 Task: Create a due date automation trigger when advanced on, on the tuesday of the week a card is due add fields without custom field "Resume" set to a date in this month at 11:00 AM.
Action: Mouse moved to (902, 282)
Screenshot: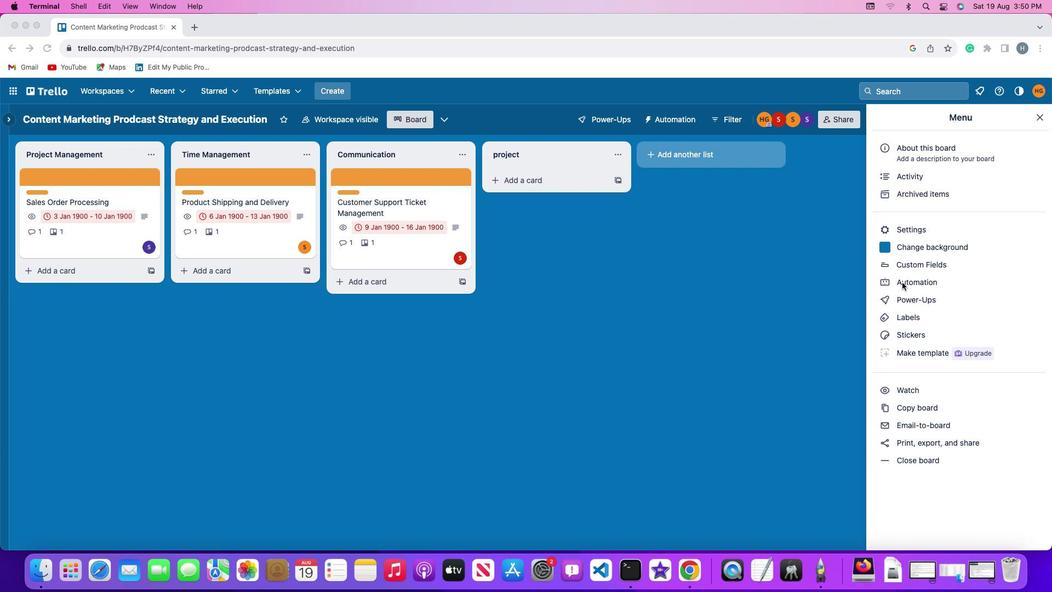 
Action: Mouse pressed left at (902, 282)
Screenshot: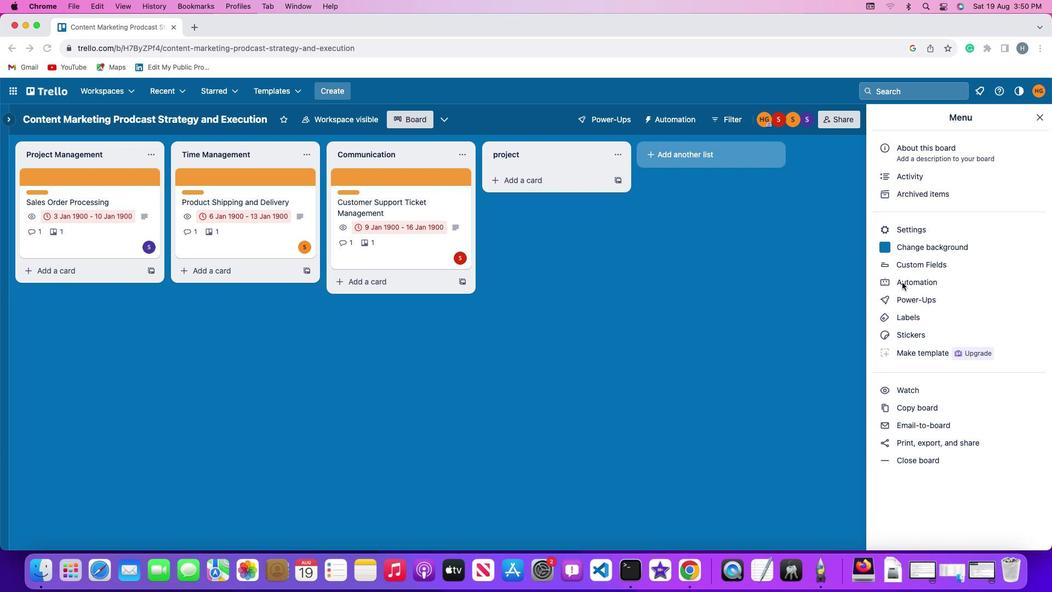 
Action: Mouse pressed left at (902, 282)
Screenshot: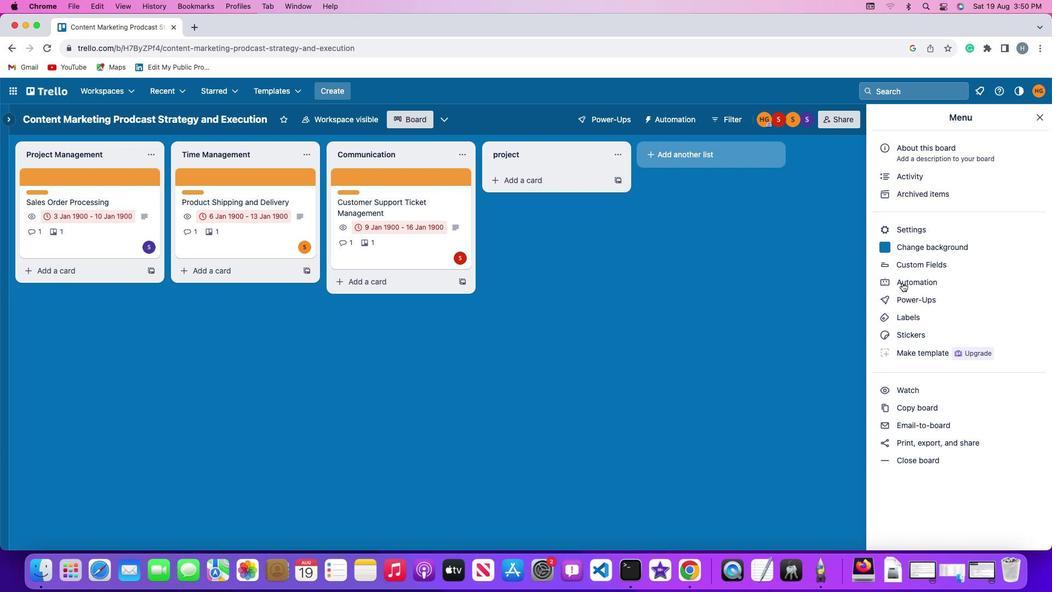 
Action: Mouse moved to (70, 263)
Screenshot: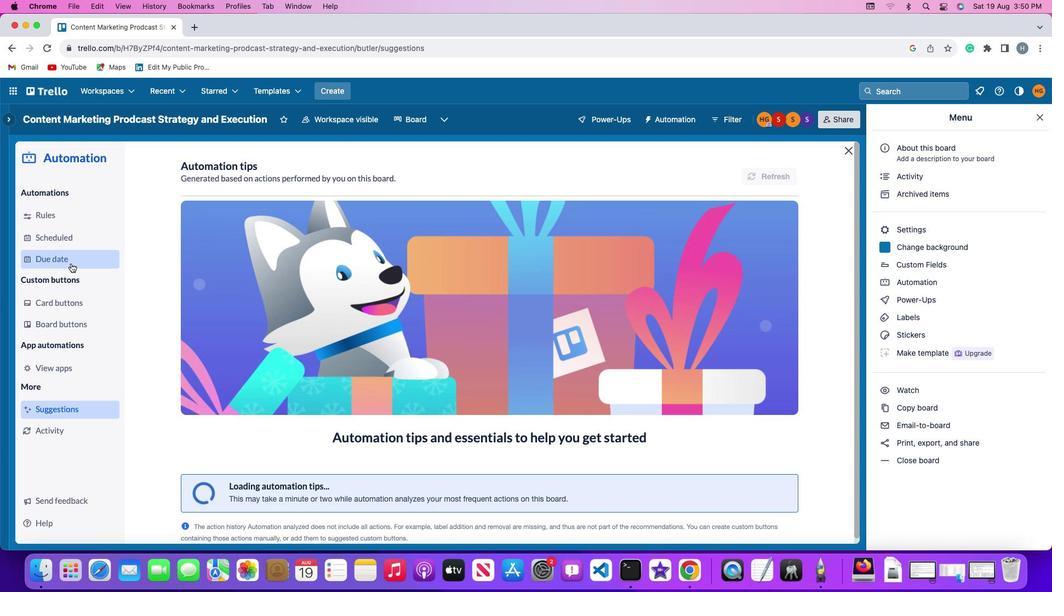 
Action: Mouse pressed left at (70, 263)
Screenshot: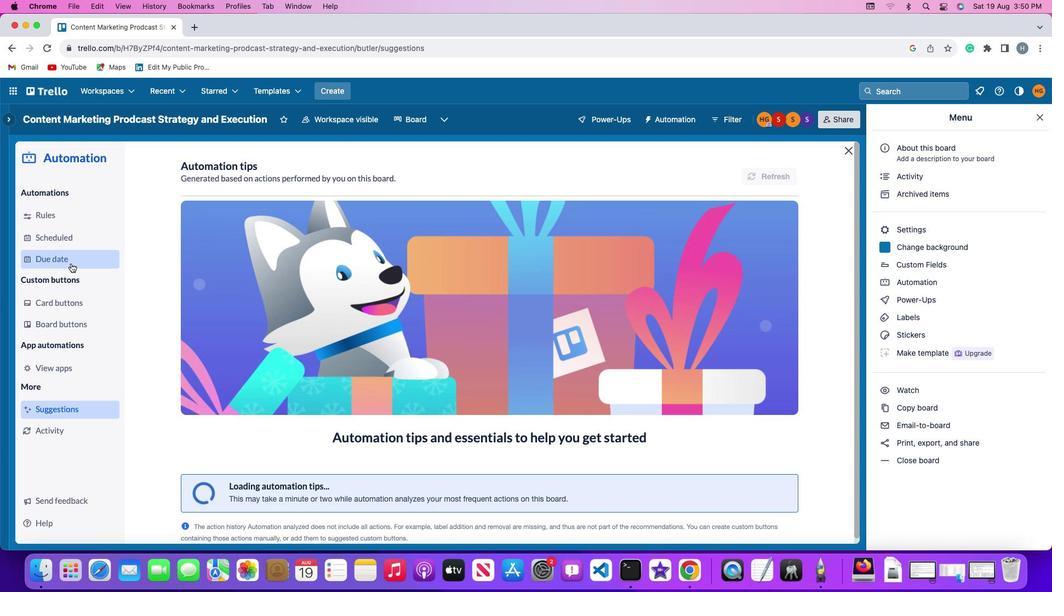 
Action: Mouse moved to (734, 167)
Screenshot: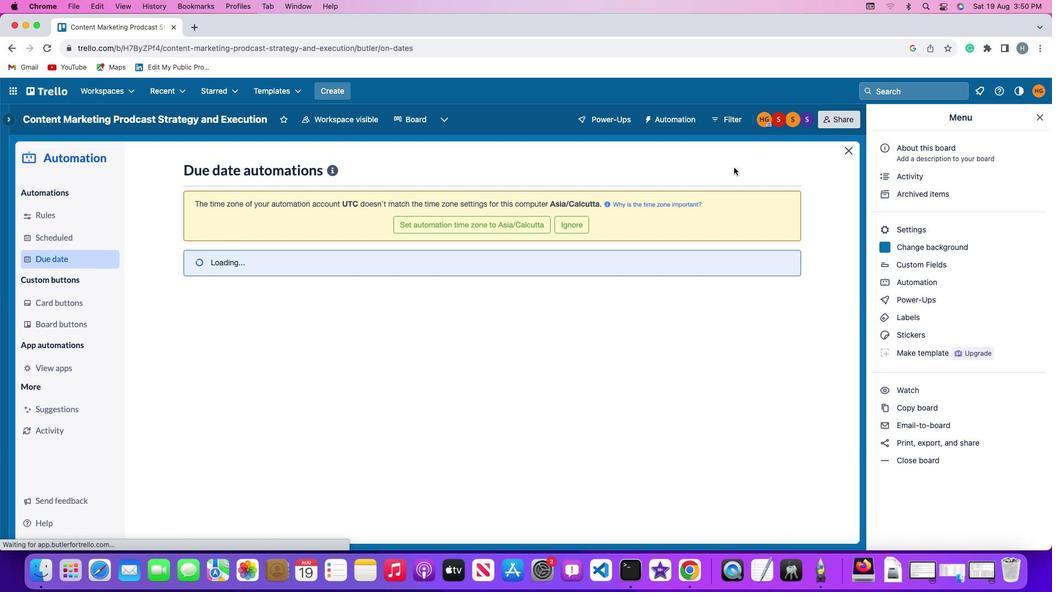 
Action: Mouse pressed left at (734, 167)
Screenshot: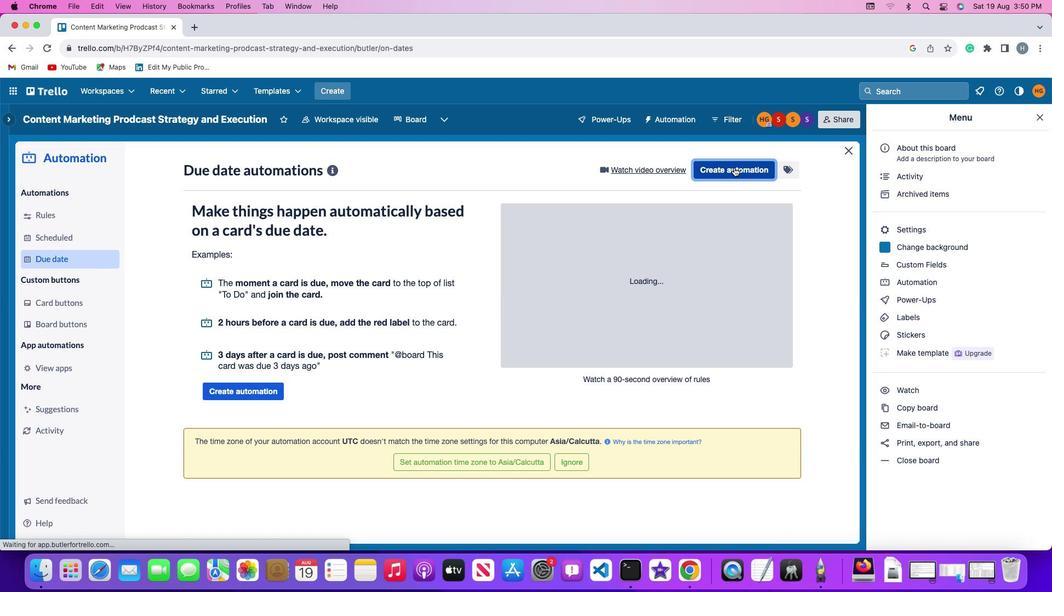 
Action: Mouse moved to (229, 275)
Screenshot: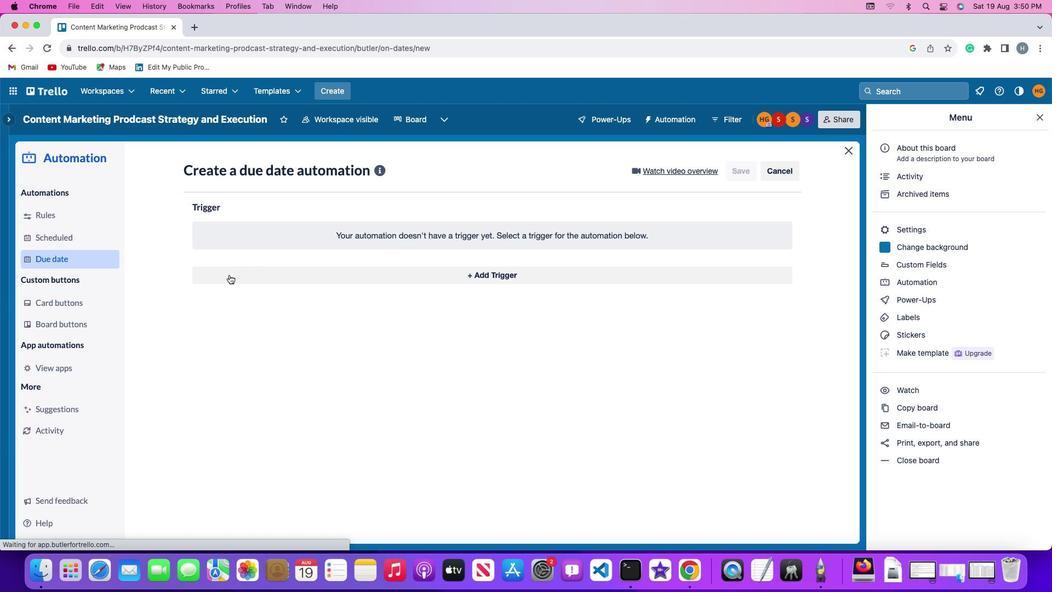 
Action: Mouse pressed left at (229, 275)
Screenshot: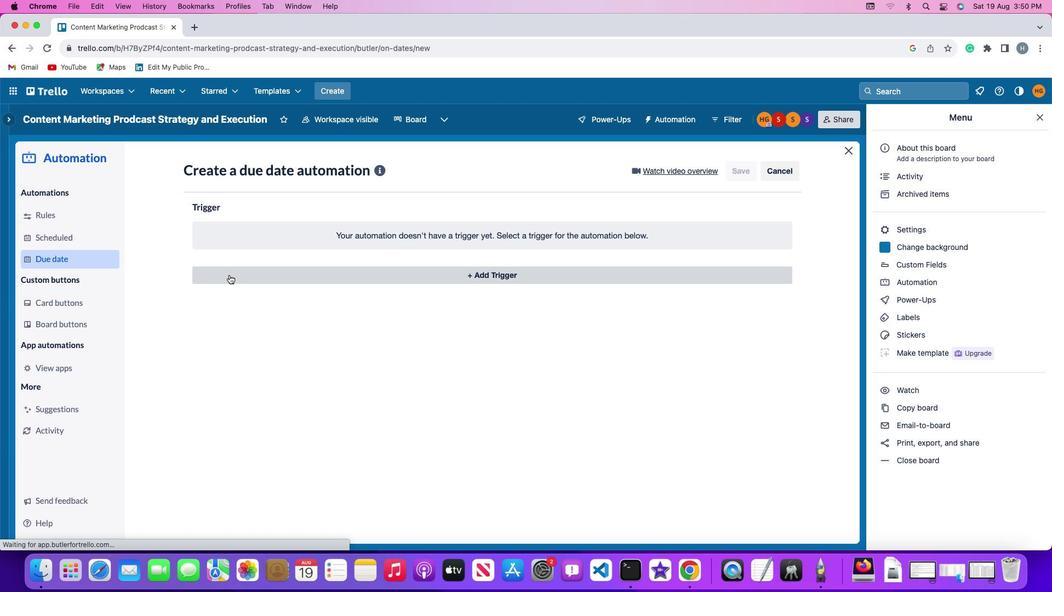 
Action: Mouse moved to (241, 471)
Screenshot: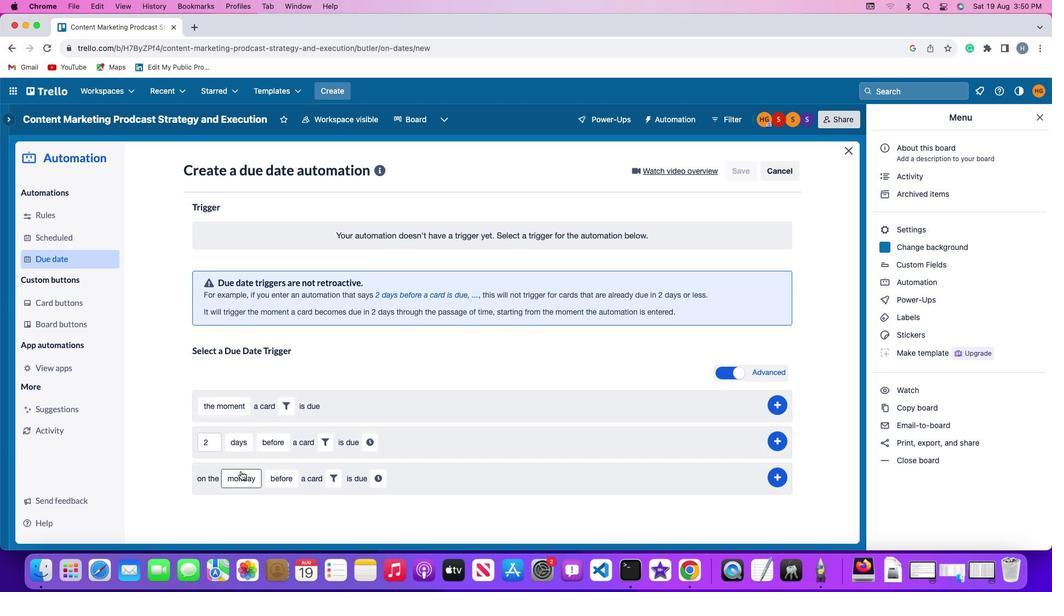 
Action: Mouse pressed left at (241, 471)
Screenshot: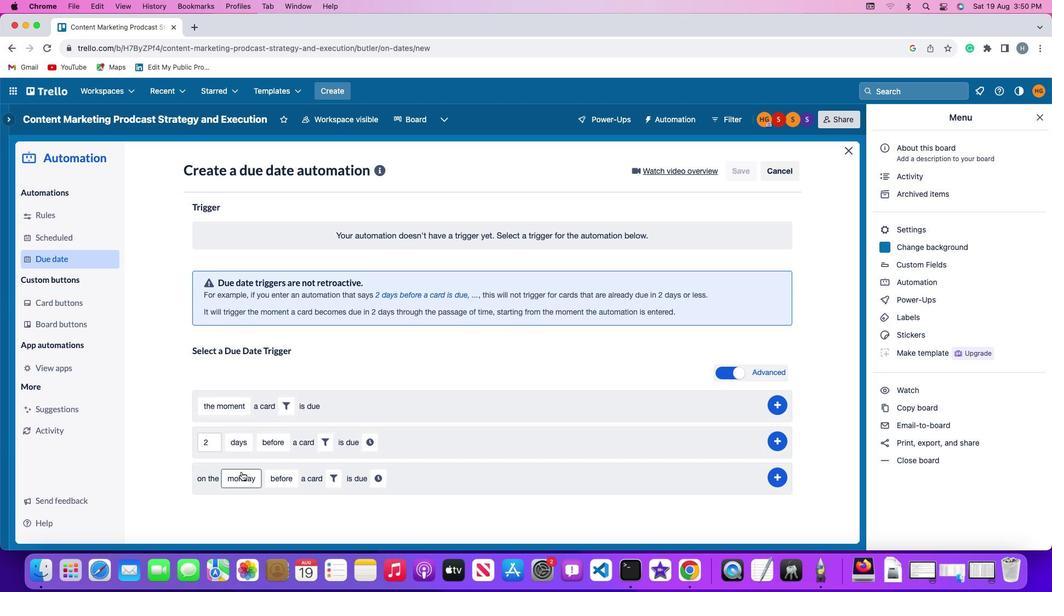 
Action: Mouse moved to (261, 349)
Screenshot: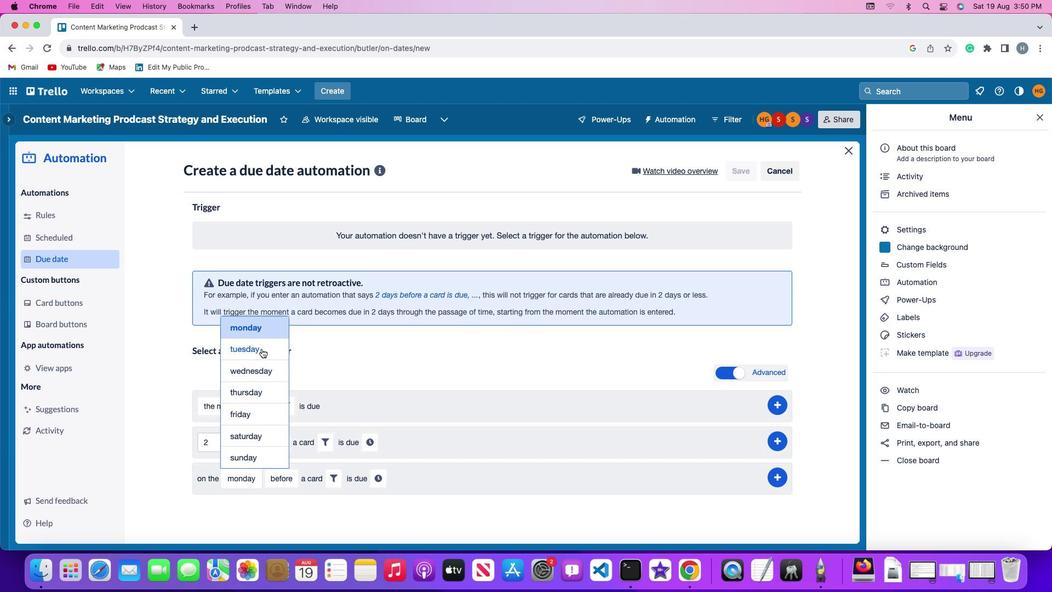 
Action: Mouse pressed left at (261, 349)
Screenshot: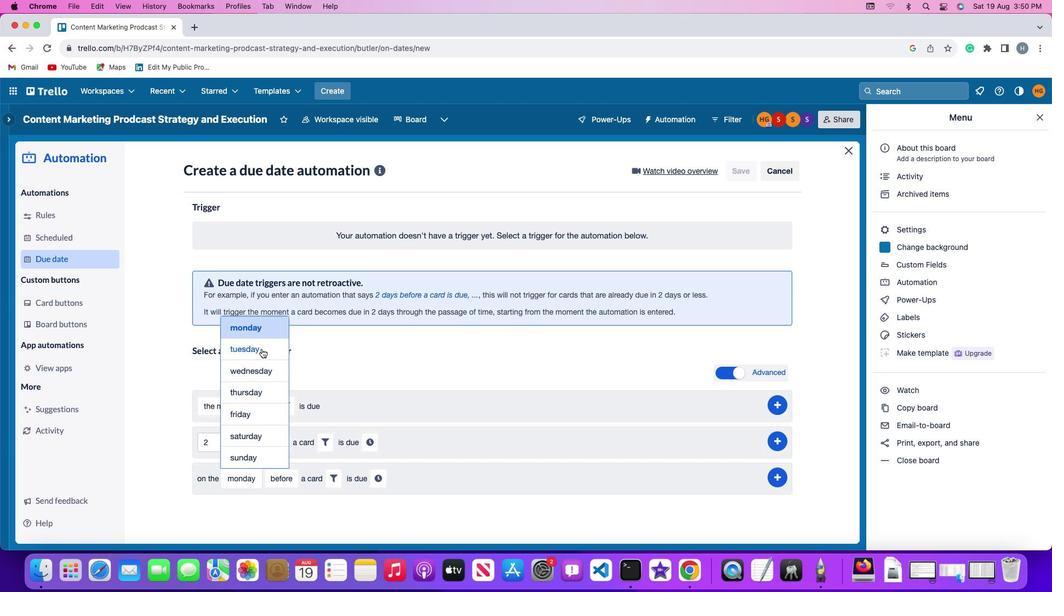 
Action: Mouse moved to (281, 485)
Screenshot: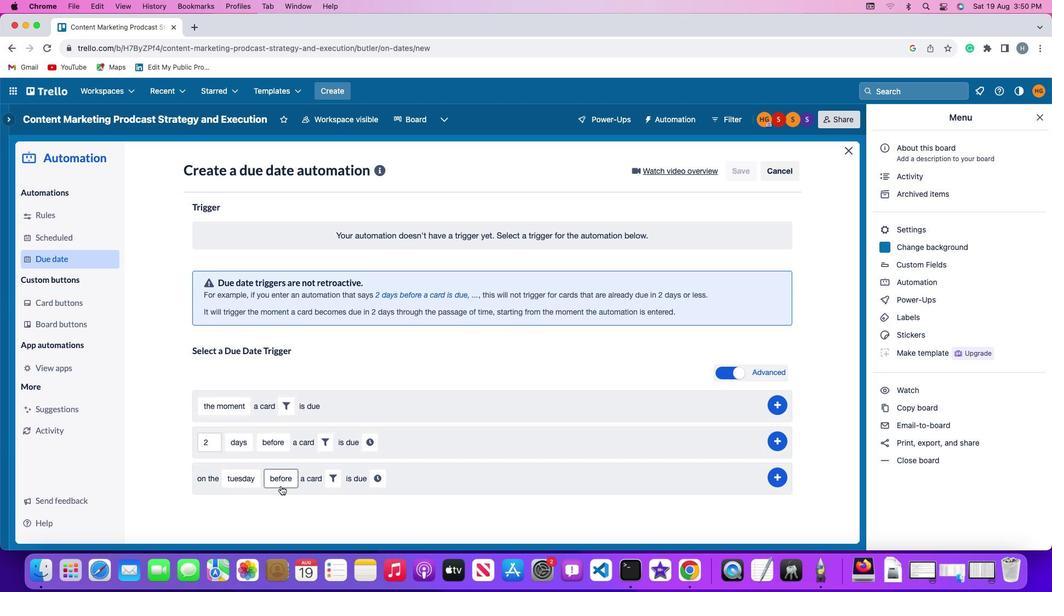 
Action: Mouse pressed left at (281, 485)
Screenshot: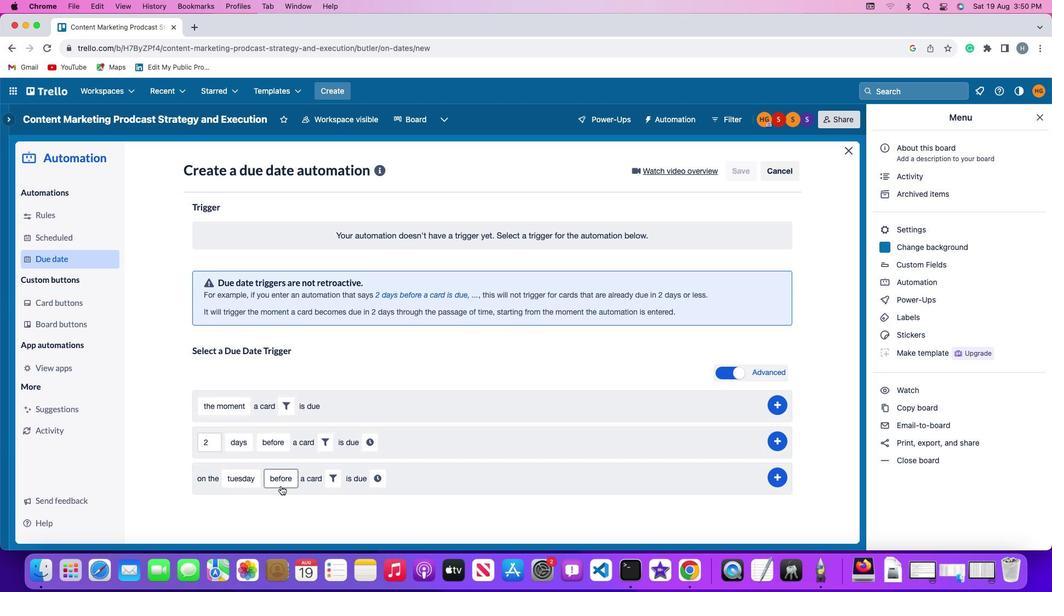 
Action: Mouse moved to (292, 434)
Screenshot: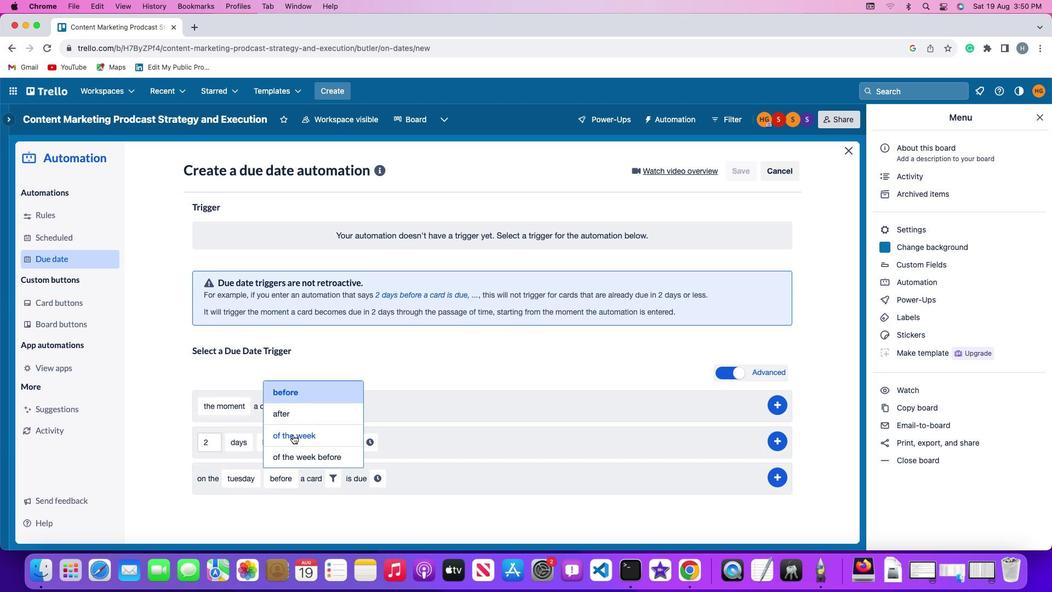 
Action: Mouse pressed left at (292, 434)
Screenshot: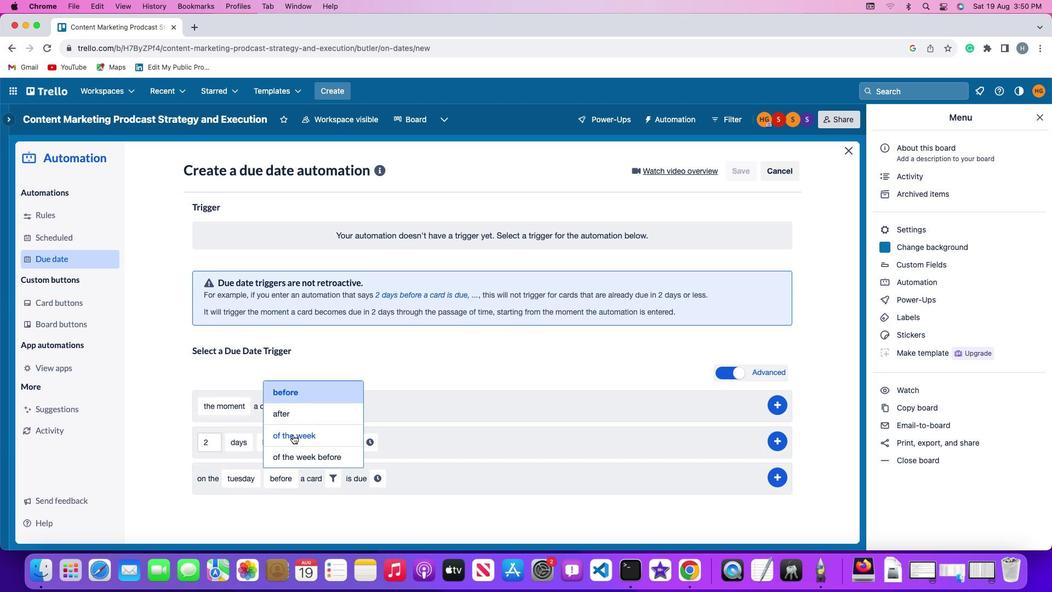 
Action: Mouse moved to (350, 481)
Screenshot: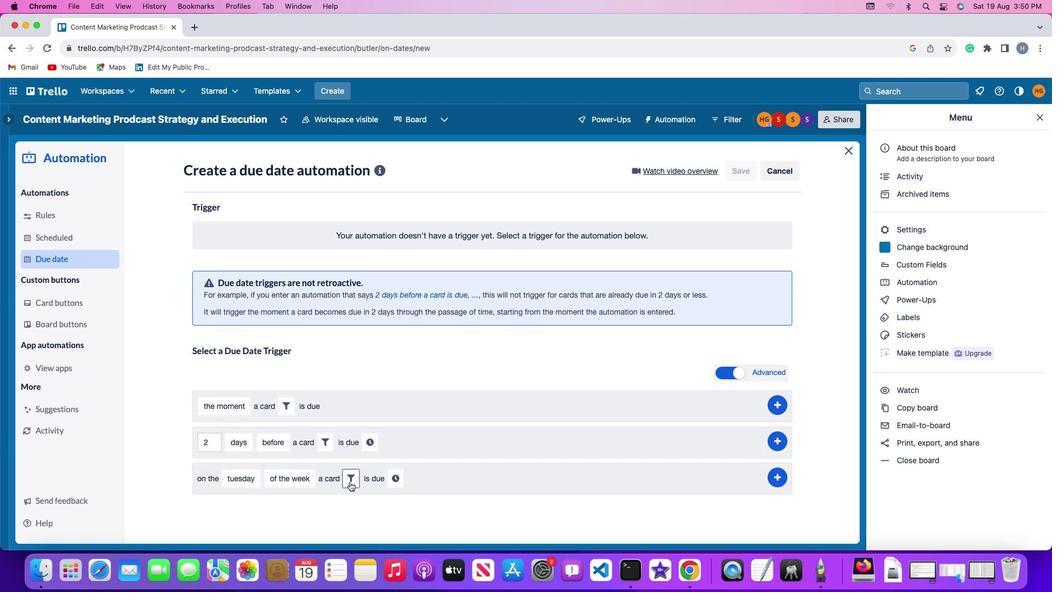 
Action: Mouse pressed left at (350, 481)
Screenshot: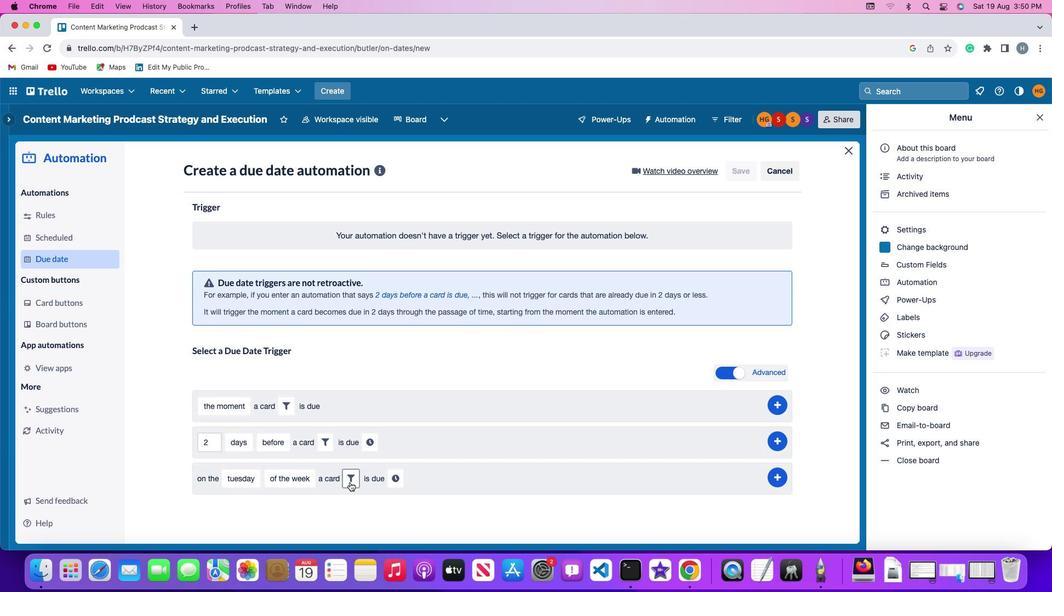 
Action: Mouse moved to (539, 507)
Screenshot: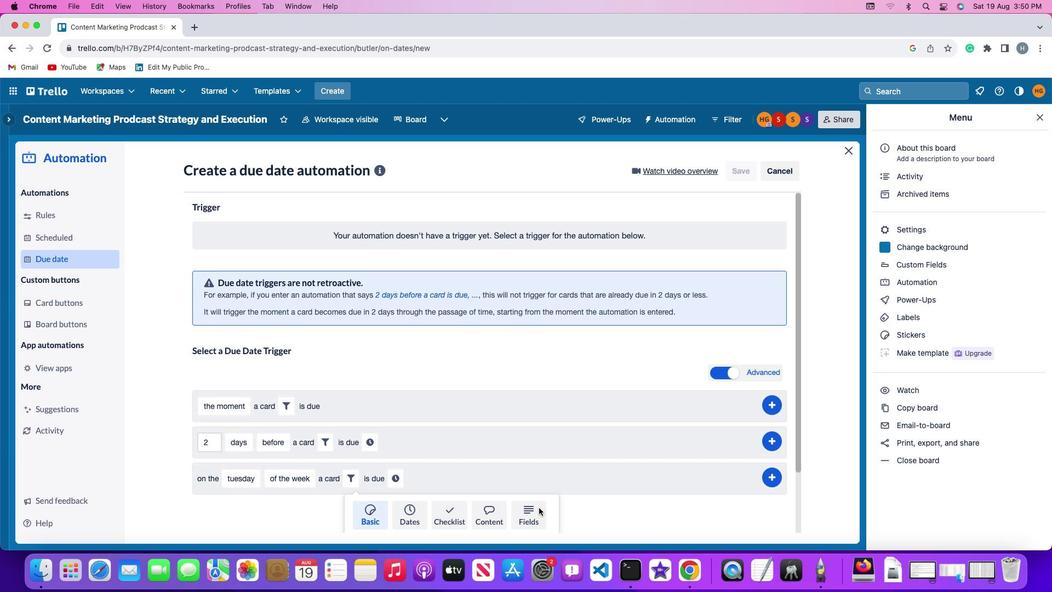 
Action: Mouse pressed left at (539, 507)
Screenshot: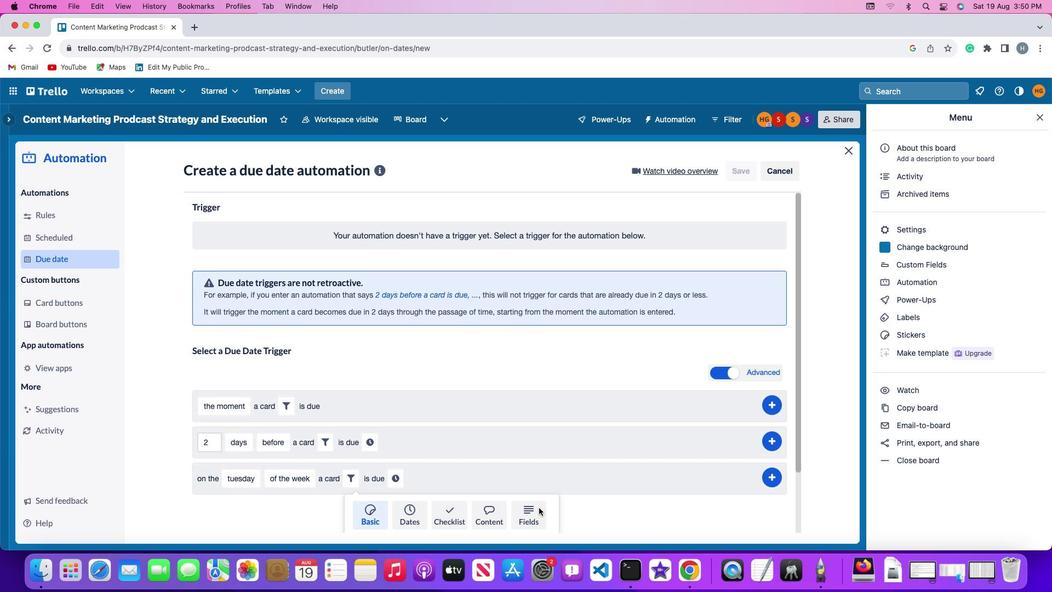 
Action: Mouse moved to (283, 511)
Screenshot: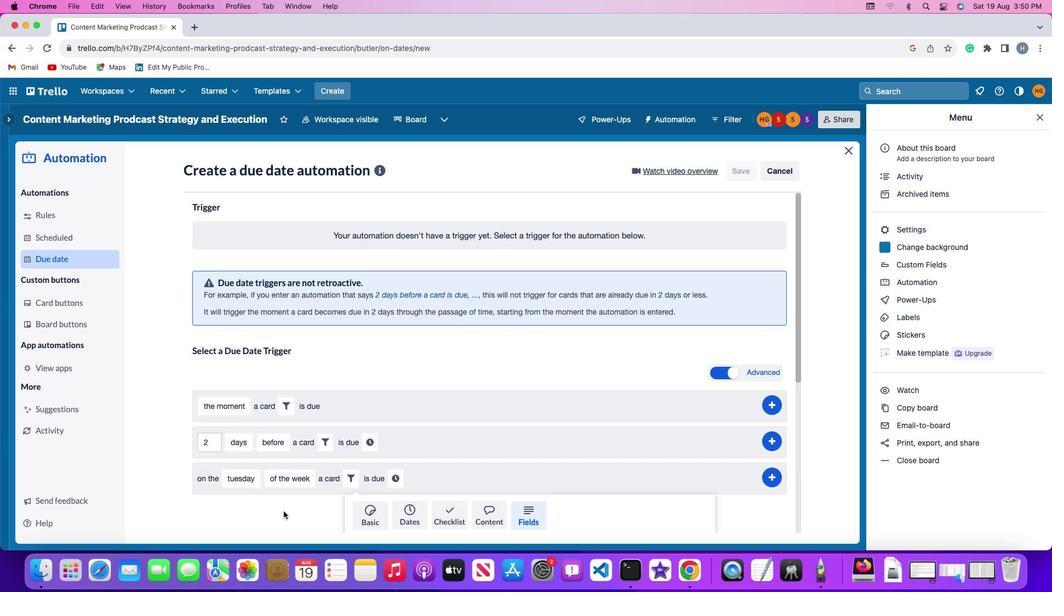 
Action: Mouse scrolled (283, 511) with delta (0, 0)
Screenshot: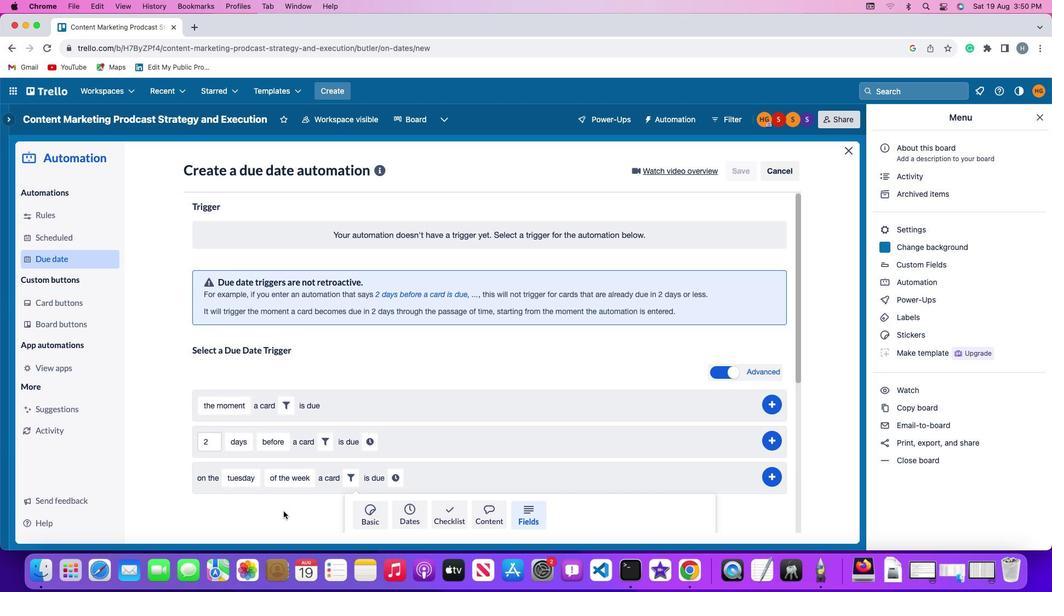 
Action: Mouse scrolled (283, 511) with delta (0, 0)
Screenshot: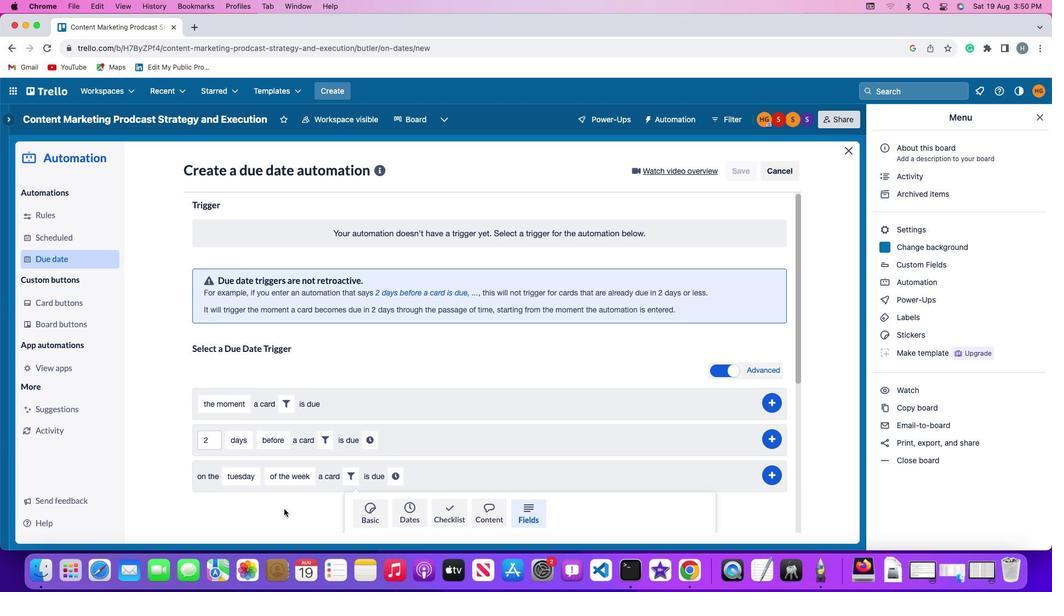 
Action: Mouse moved to (283, 511)
Screenshot: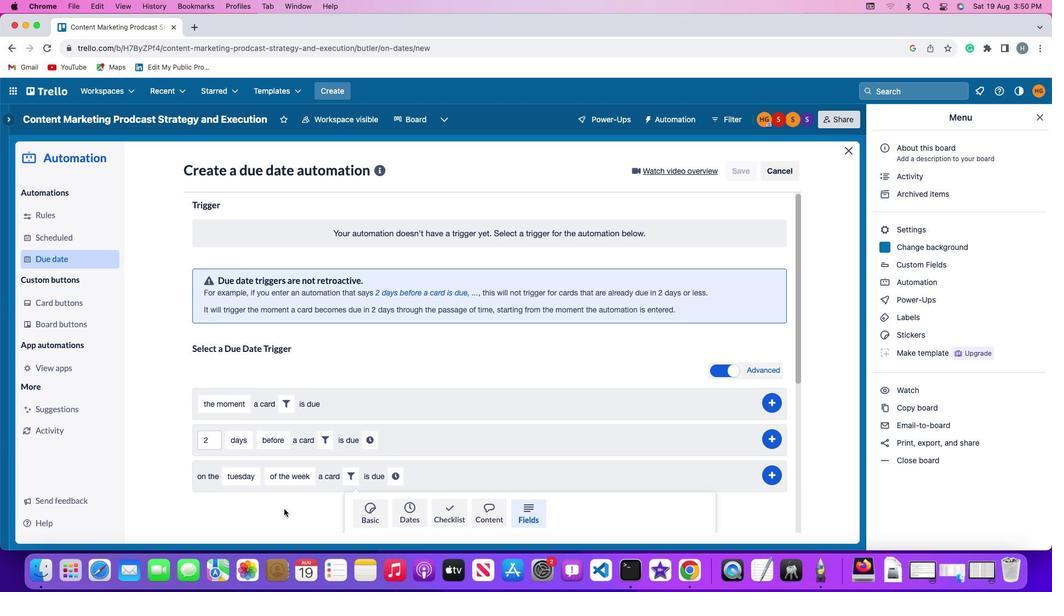 
Action: Mouse scrolled (283, 511) with delta (0, -1)
Screenshot: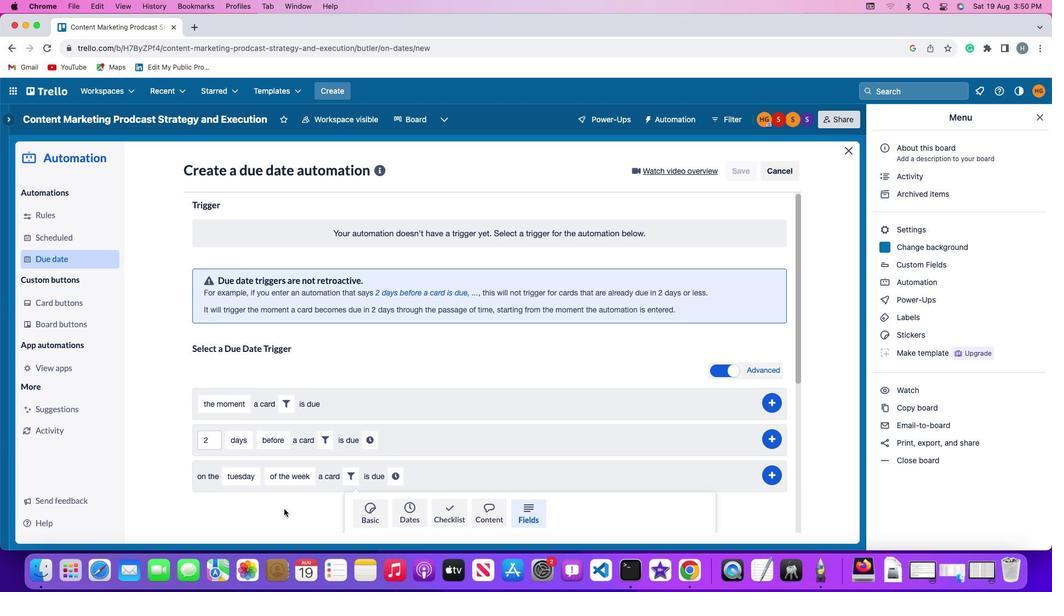 
Action: Mouse moved to (284, 511)
Screenshot: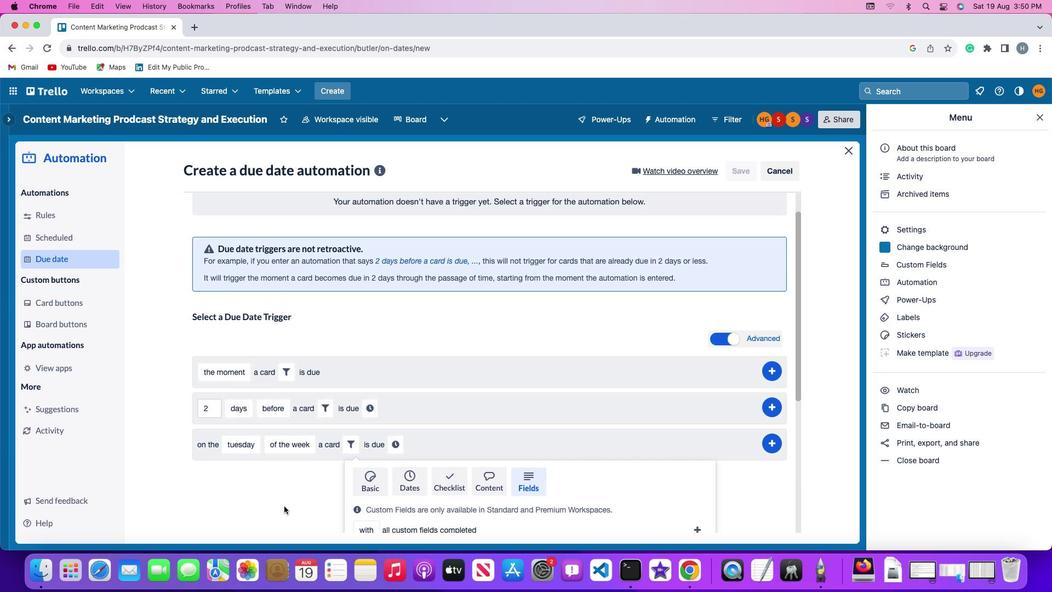 
Action: Mouse scrolled (284, 511) with delta (0, -2)
Screenshot: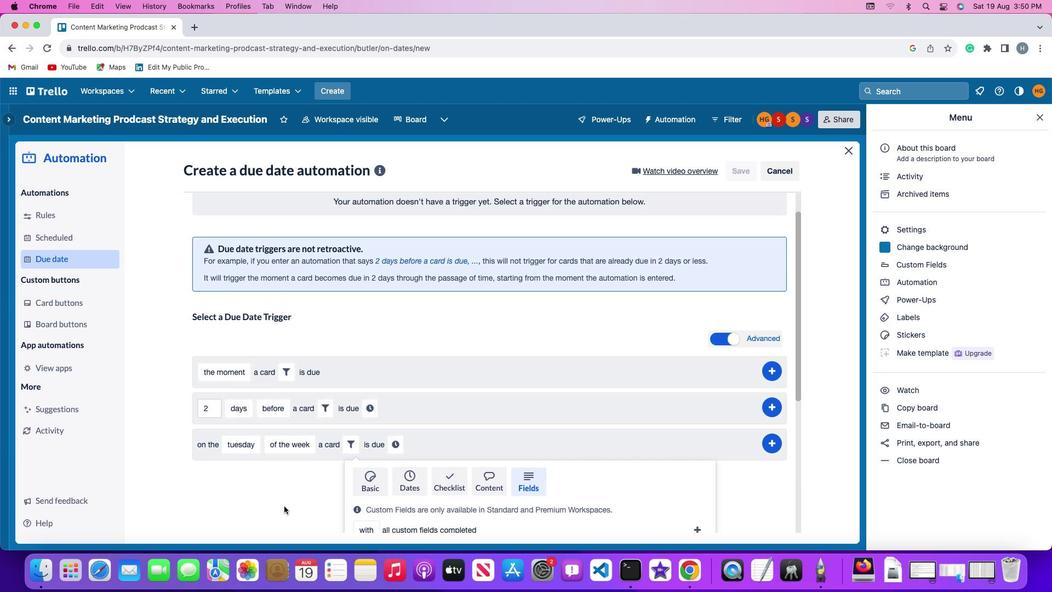 
Action: Mouse moved to (284, 509)
Screenshot: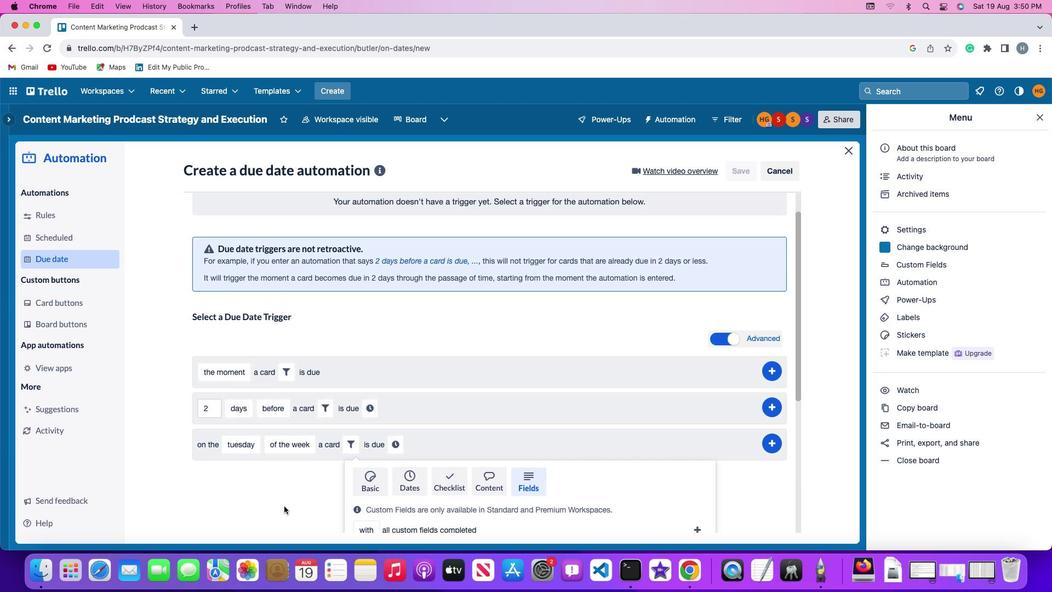 
Action: Mouse scrolled (284, 509) with delta (0, -3)
Screenshot: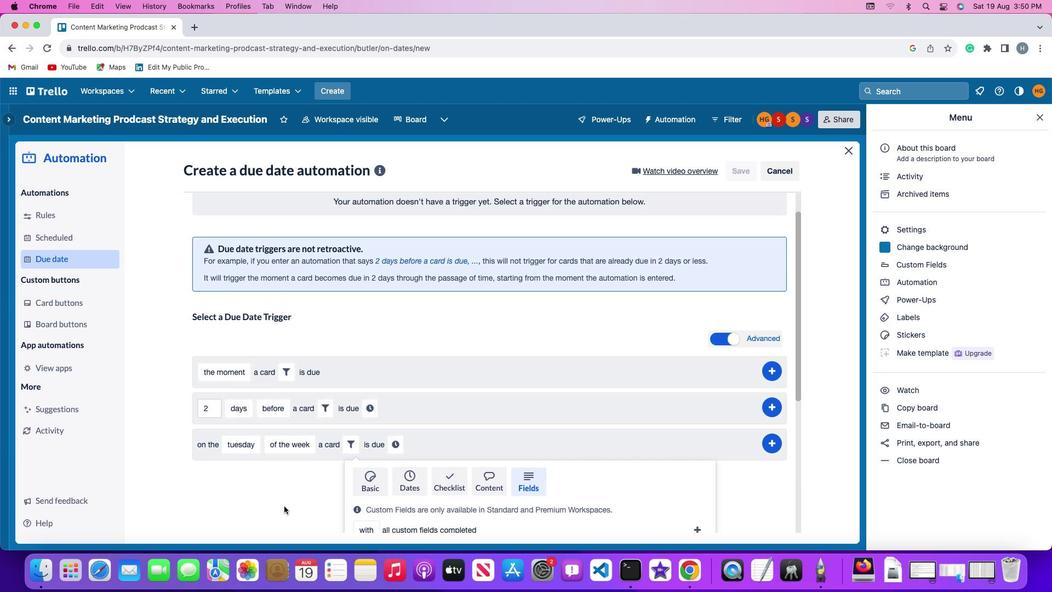 
Action: Mouse moved to (287, 503)
Screenshot: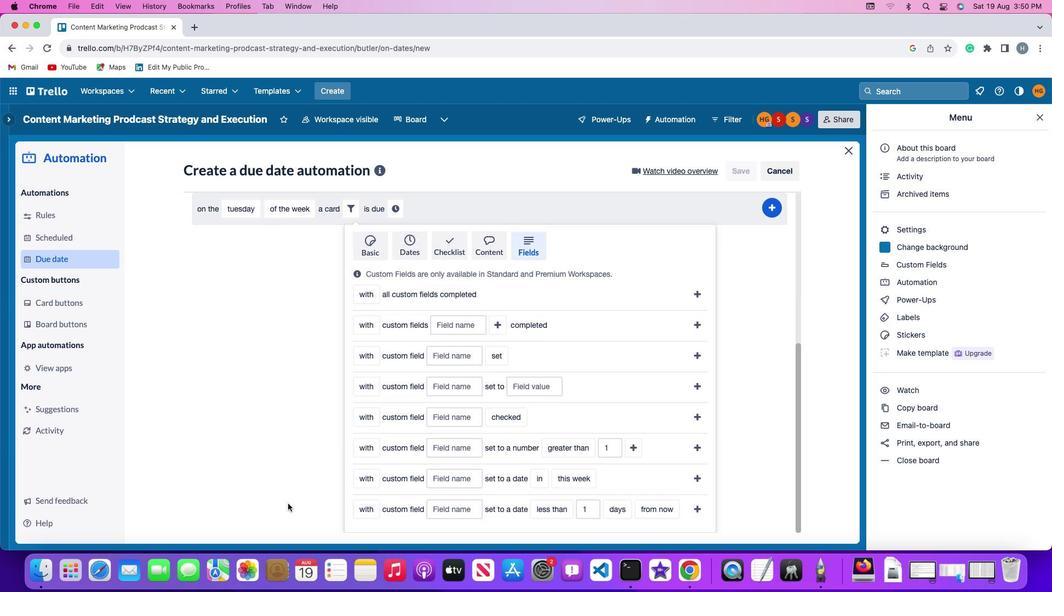 
Action: Mouse scrolled (287, 503) with delta (0, 0)
Screenshot: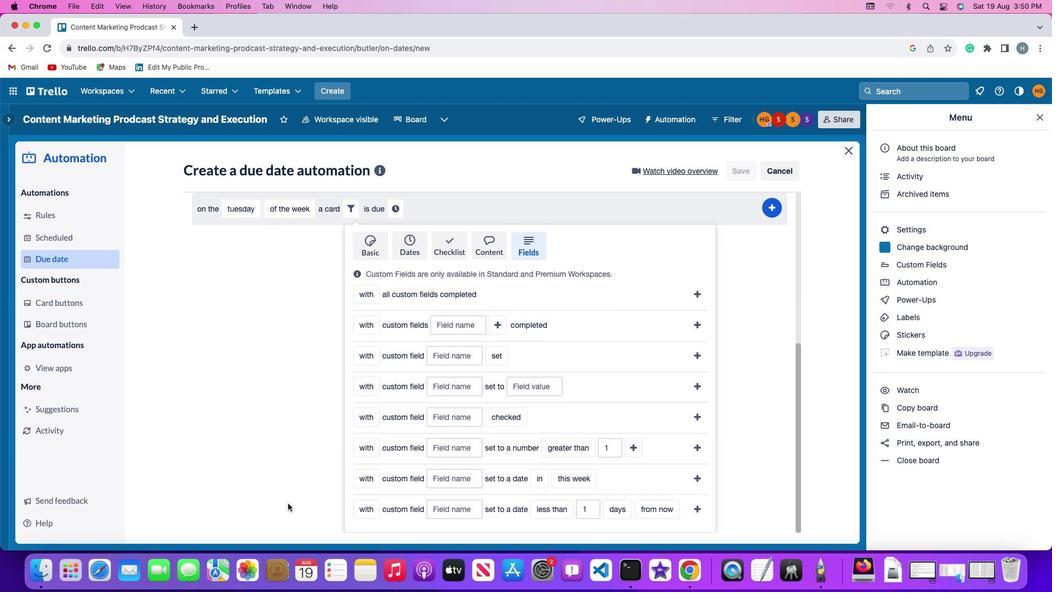 
Action: Mouse scrolled (287, 503) with delta (0, 0)
Screenshot: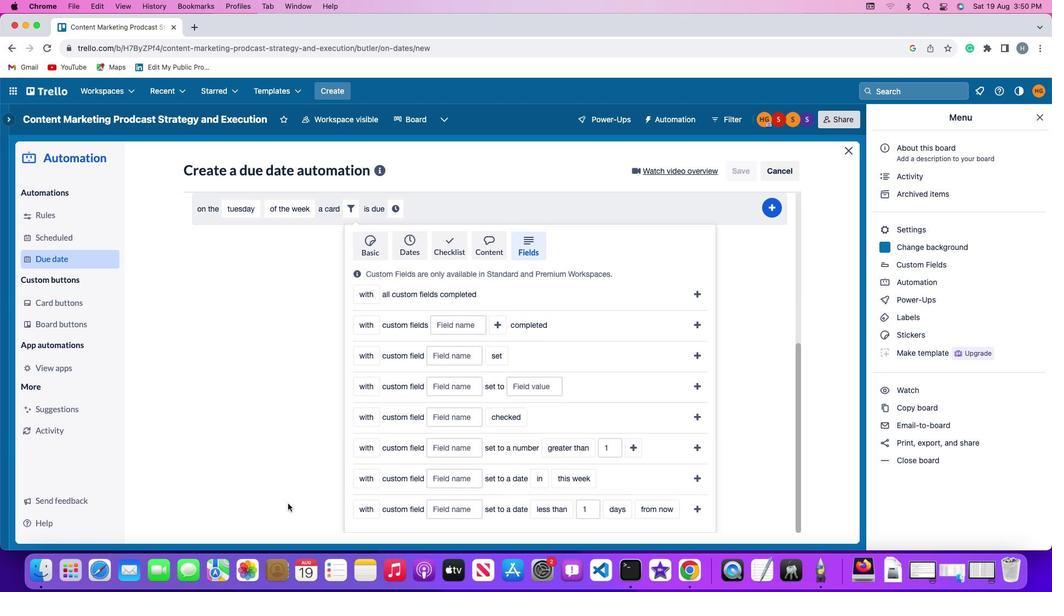 
Action: Mouse scrolled (287, 503) with delta (0, -1)
Screenshot: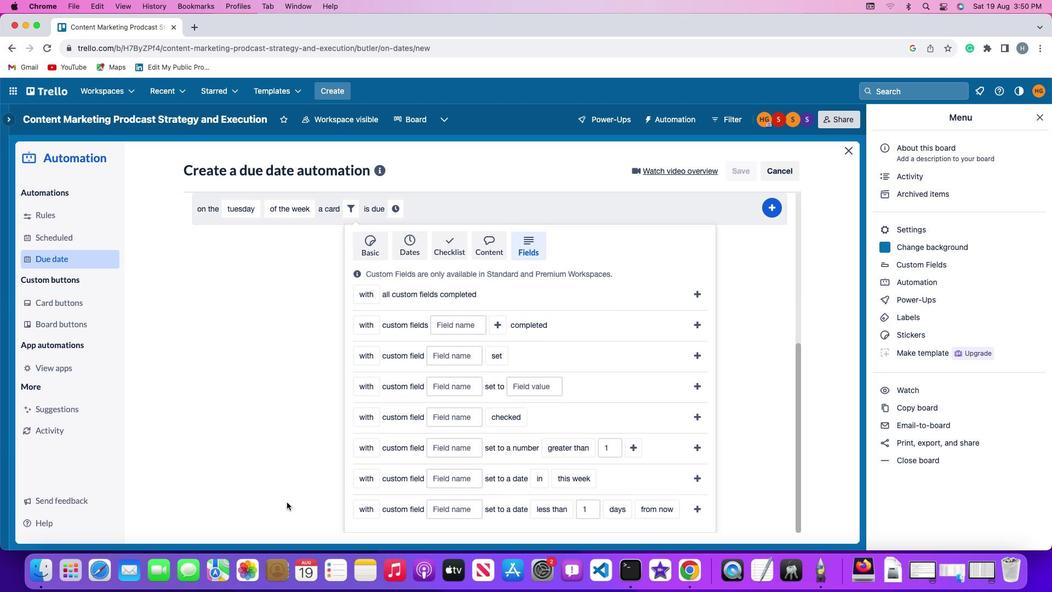 
Action: Mouse moved to (364, 477)
Screenshot: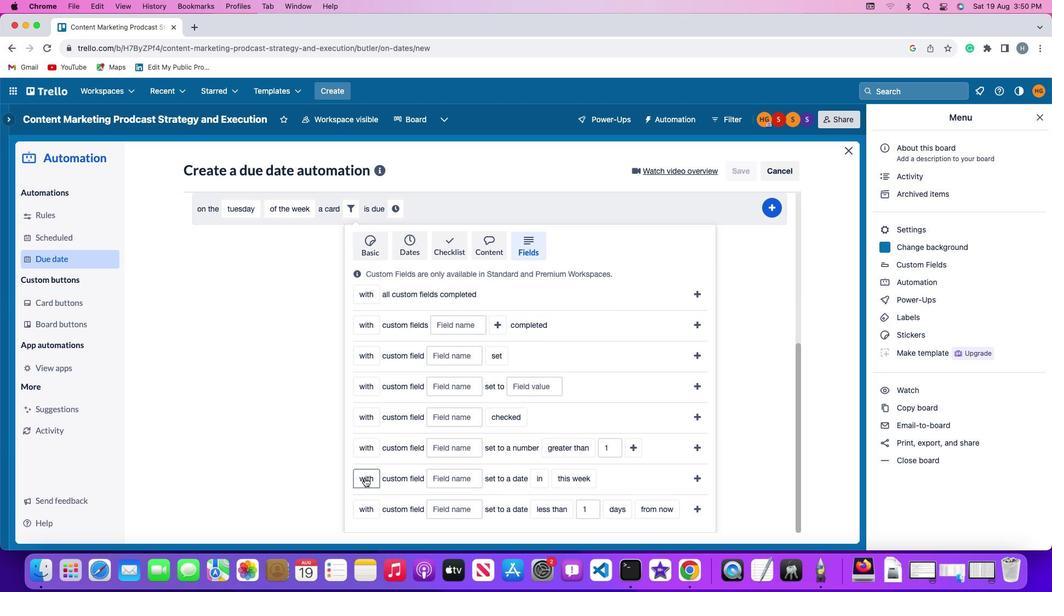 
Action: Mouse pressed left at (364, 477)
Screenshot: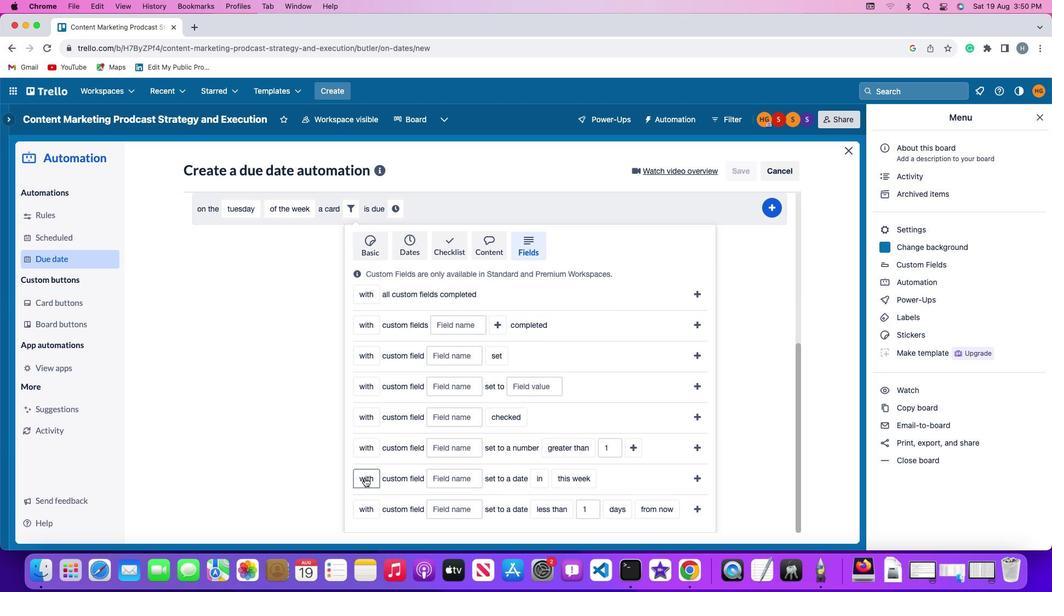 
Action: Mouse moved to (369, 518)
Screenshot: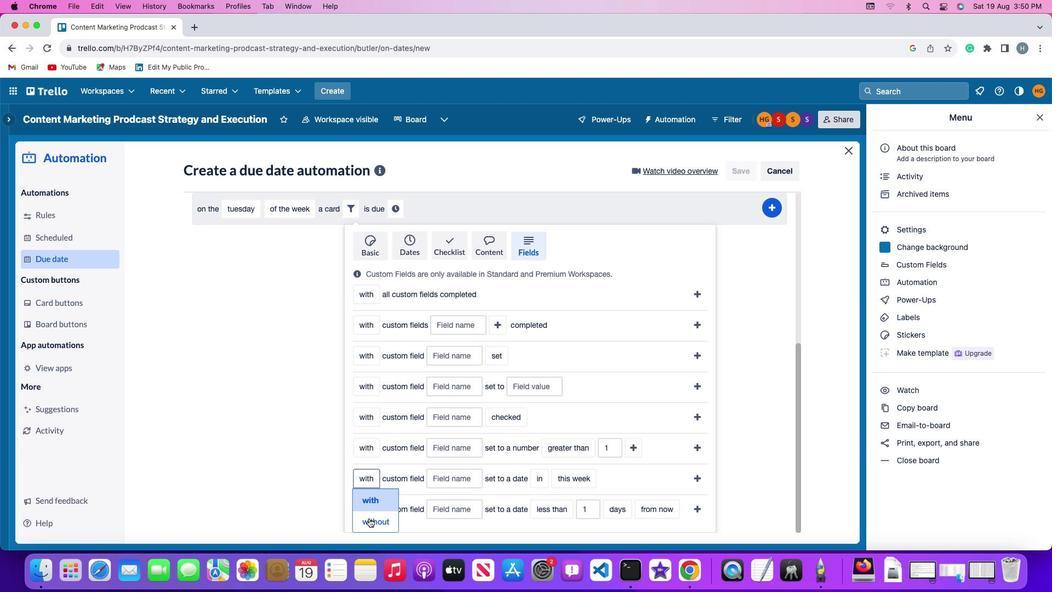 
Action: Mouse pressed left at (369, 518)
Screenshot: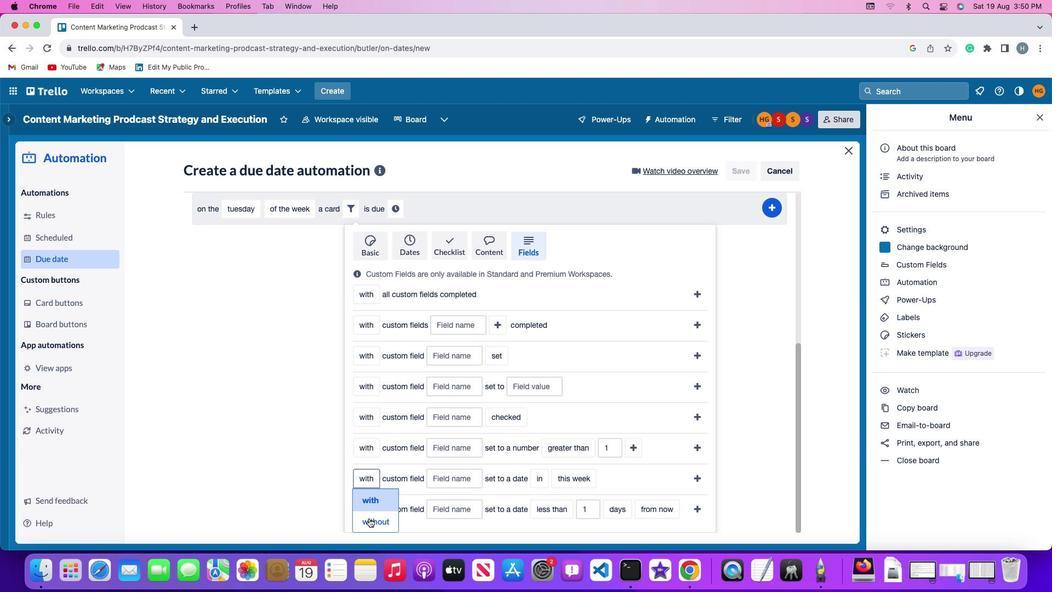 
Action: Mouse moved to (462, 479)
Screenshot: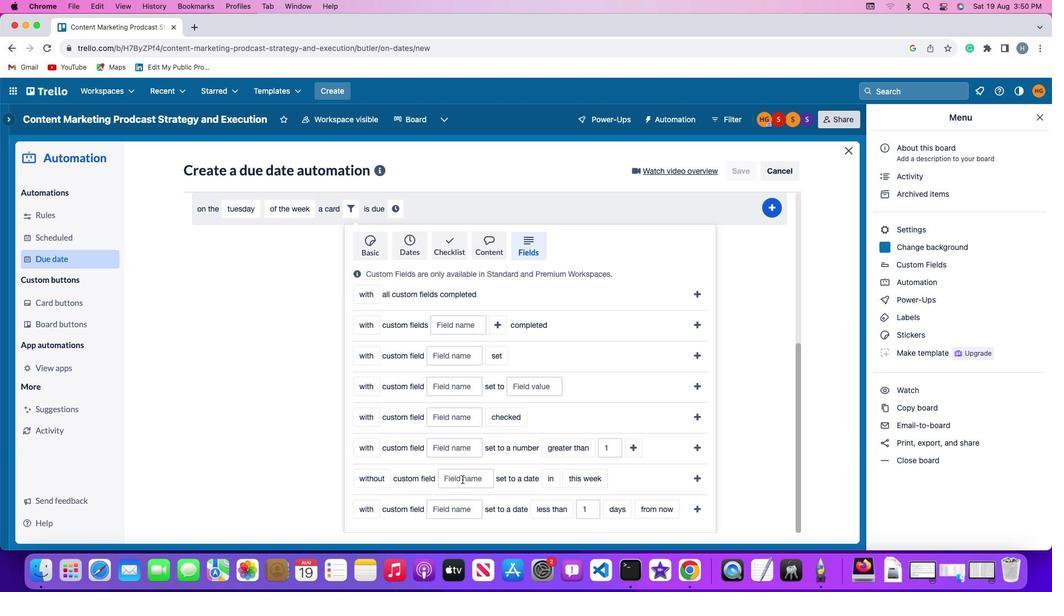 
Action: Mouse pressed left at (462, 479)
Screenshot: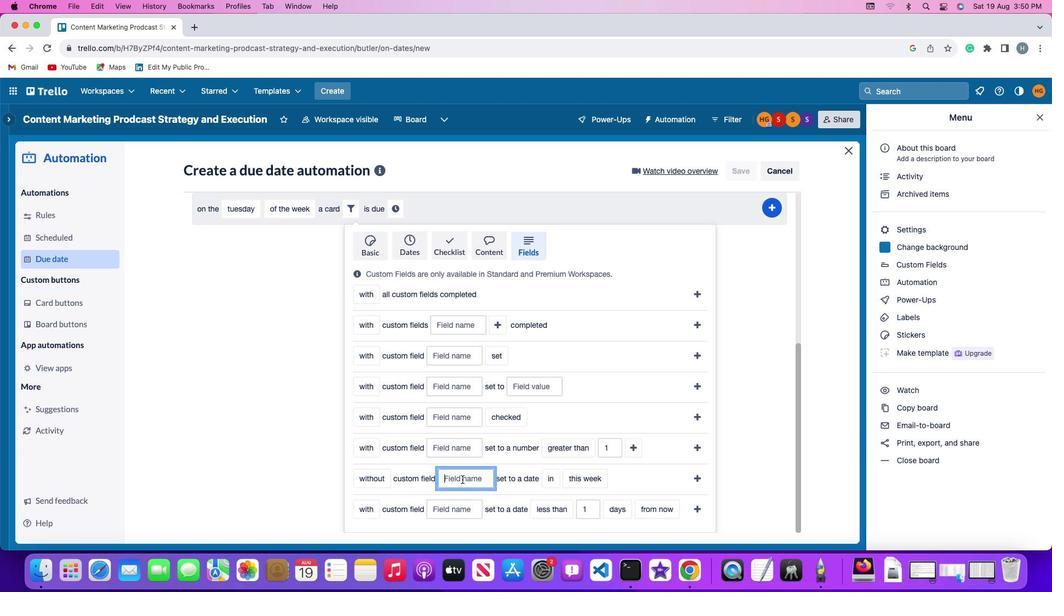 
Action: Key pressed Key.shift'R''e''s''u''m''e'
Screenshot: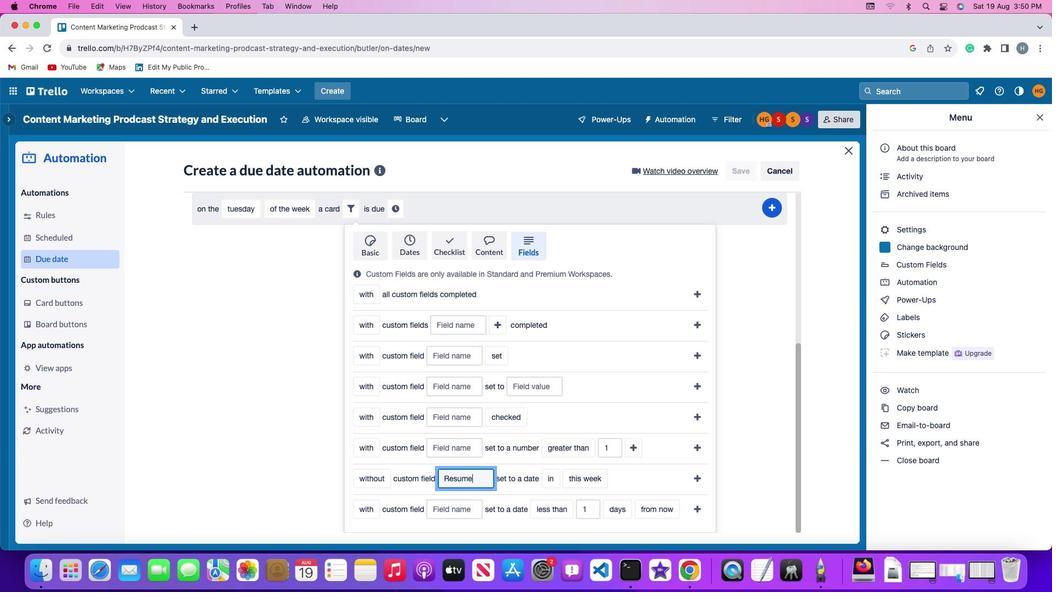 
Action: Mouse moved to (547, 479)
Screenshot: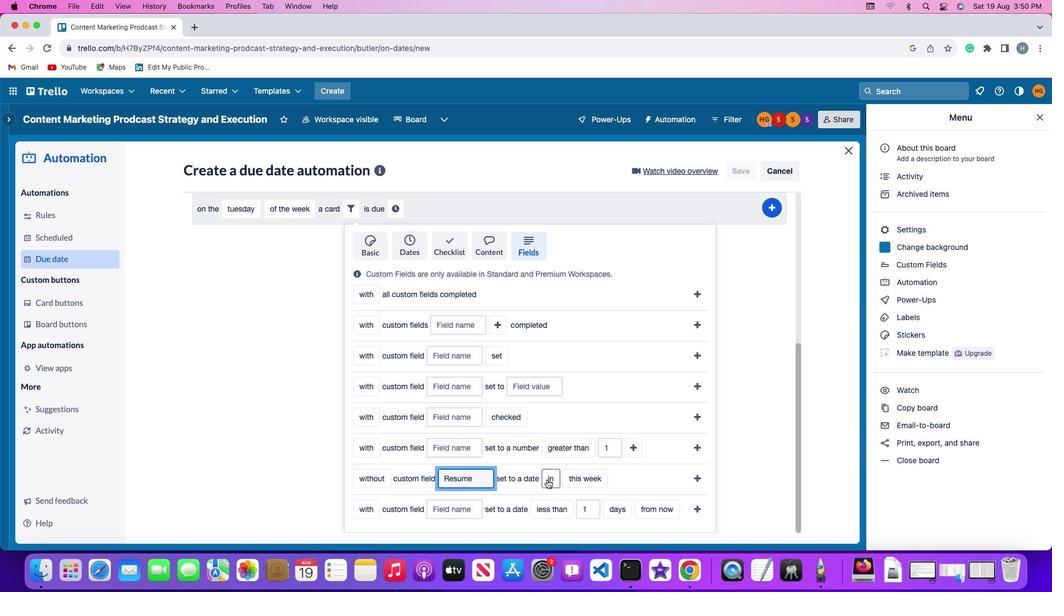 
Action: Mouse pressed left at (547, 479)
Screenshot: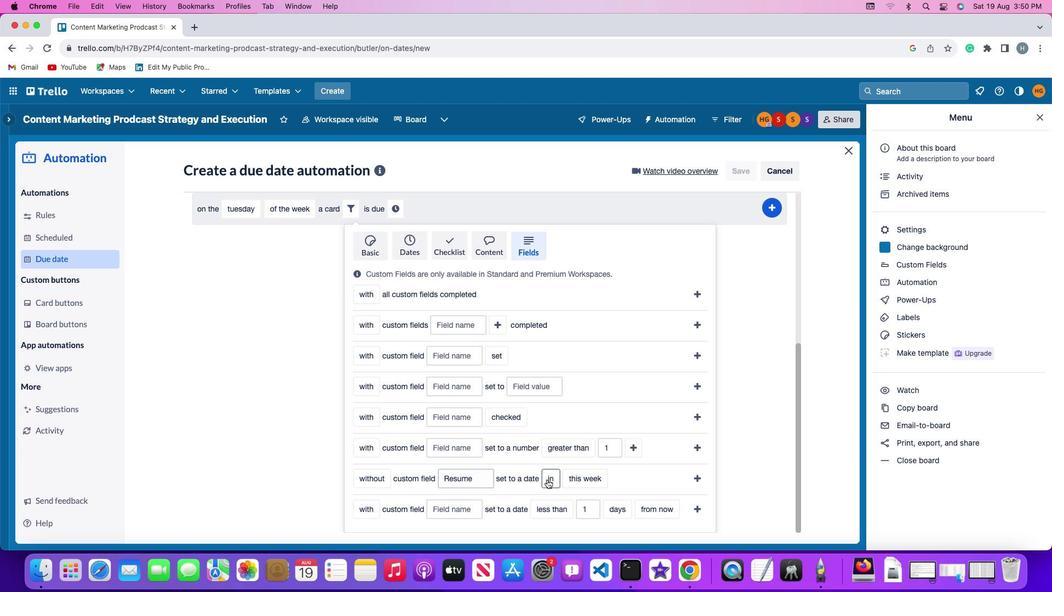 
Action: Mouse moved to (554, 499)
Screenshot: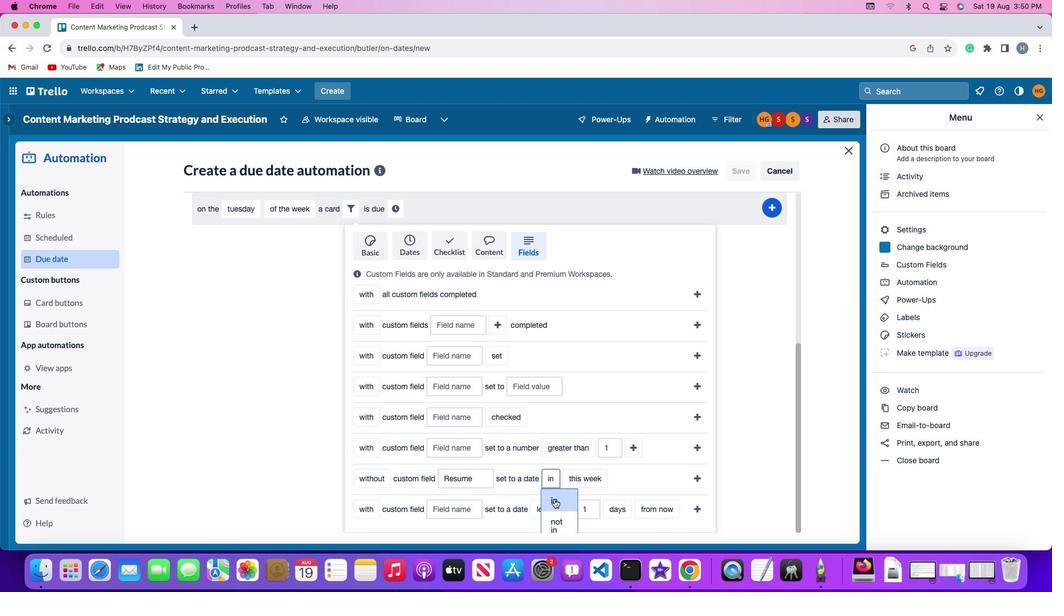 
Action: Mouse pressed left at (554, 499)
Screenshot: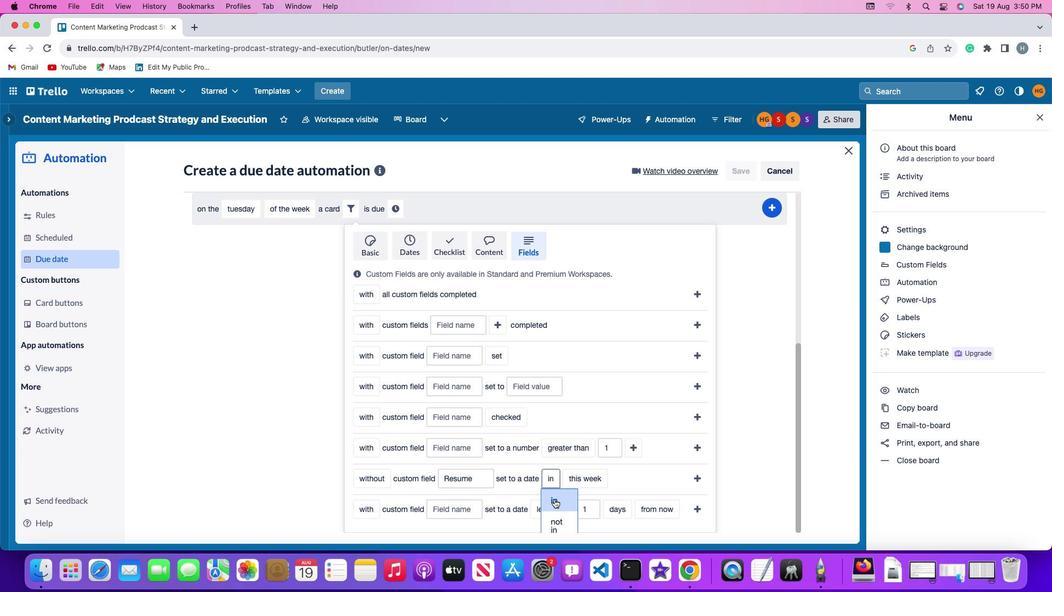
Action: Mouse moved to (585, 478)
Screenshot: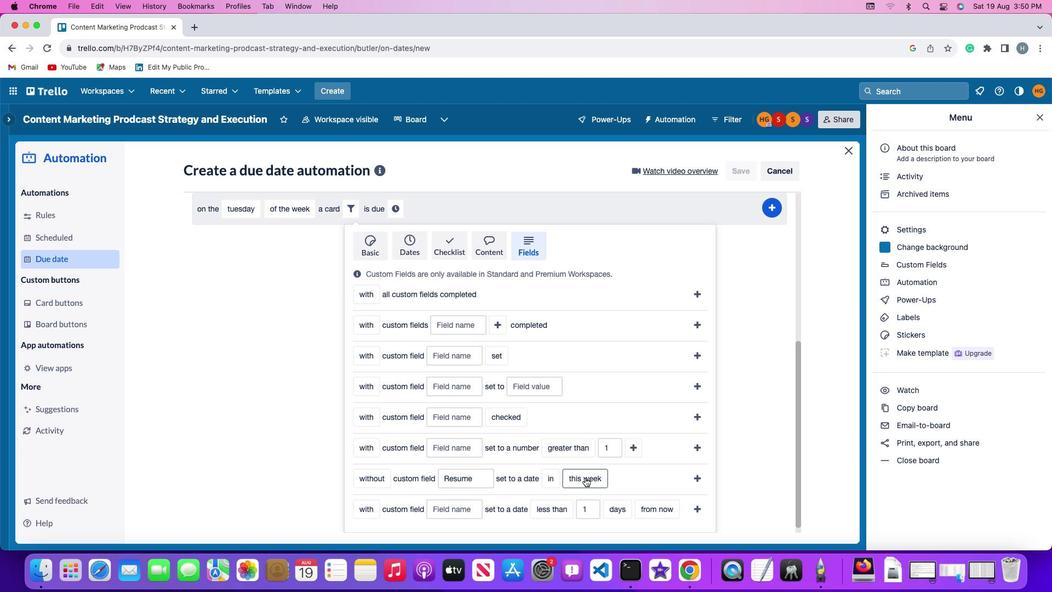 
Action: Mouse pressed left at (585, 478)
Screenshot: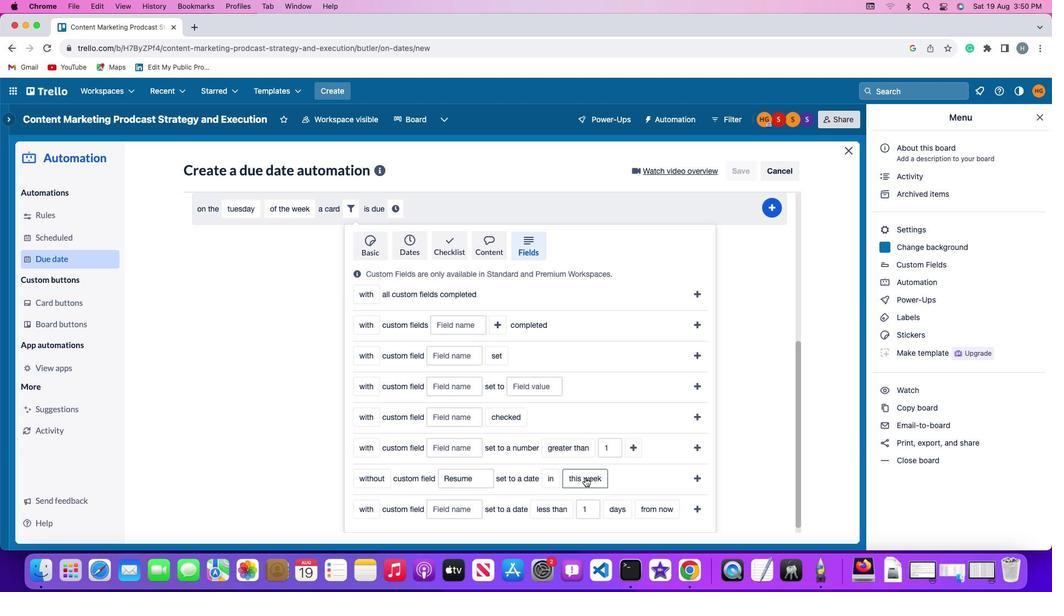 
Action: Mouse moved to (585, 515)
Screenshot: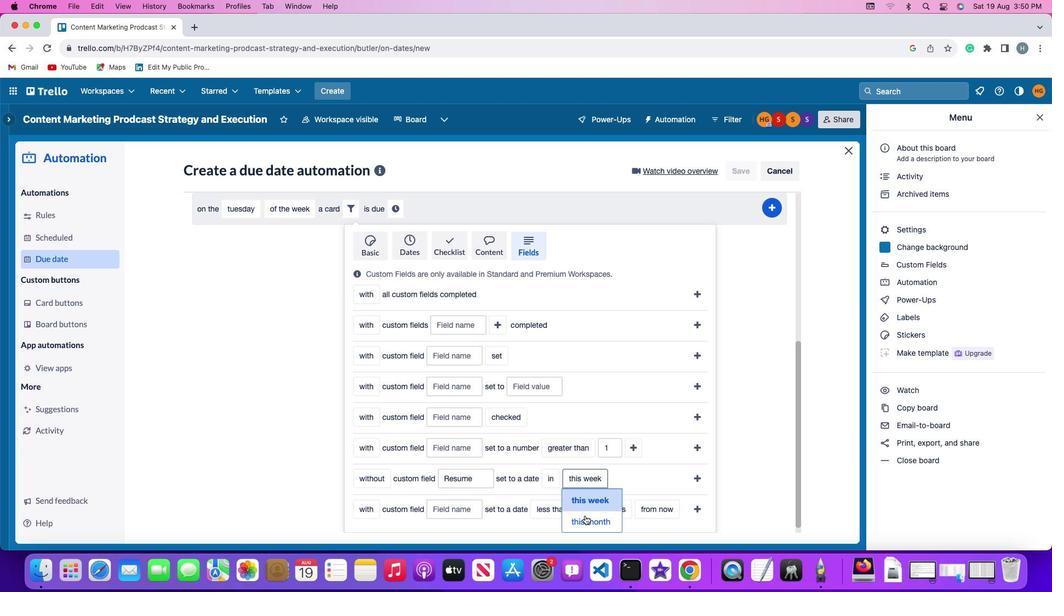 
Action: Mouse pressed left at (585, 515)
Screenshot: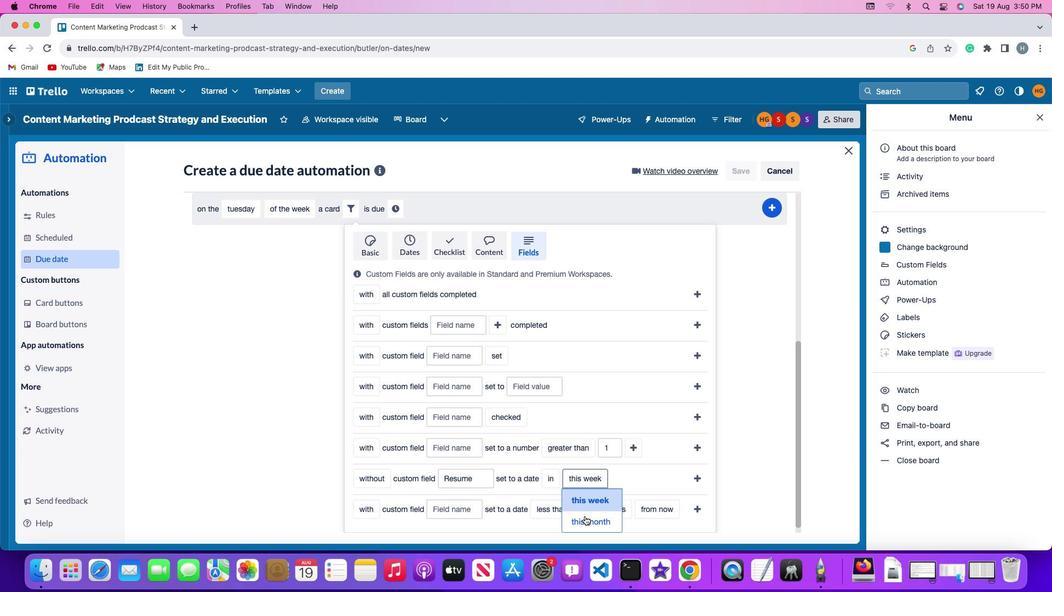 
Action: Mouse moved to (695, 474)
Screenshot: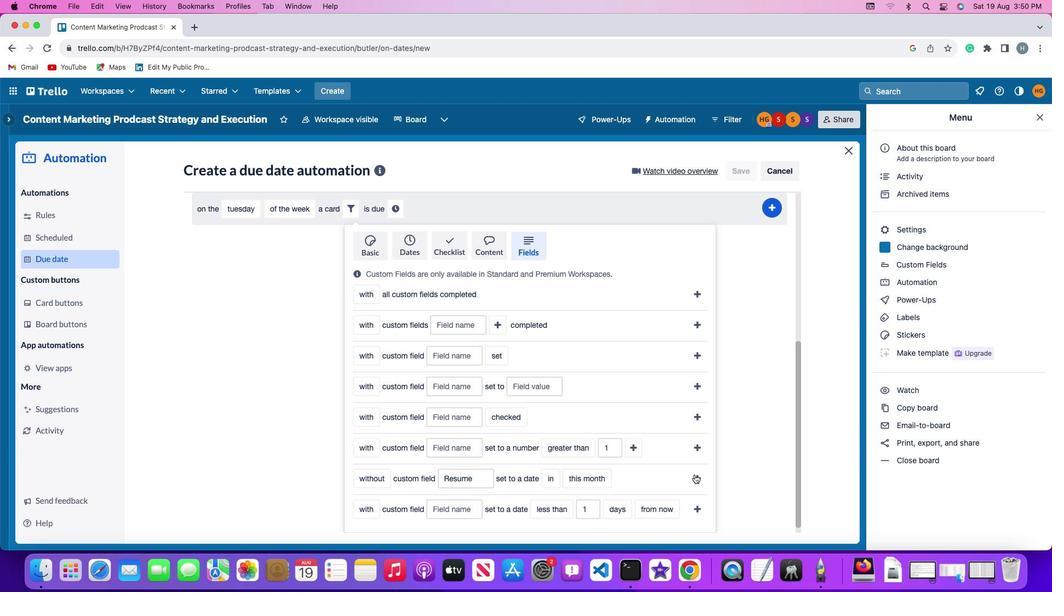 
Action: Mouse pressed left at (695, 474)
Screenshot: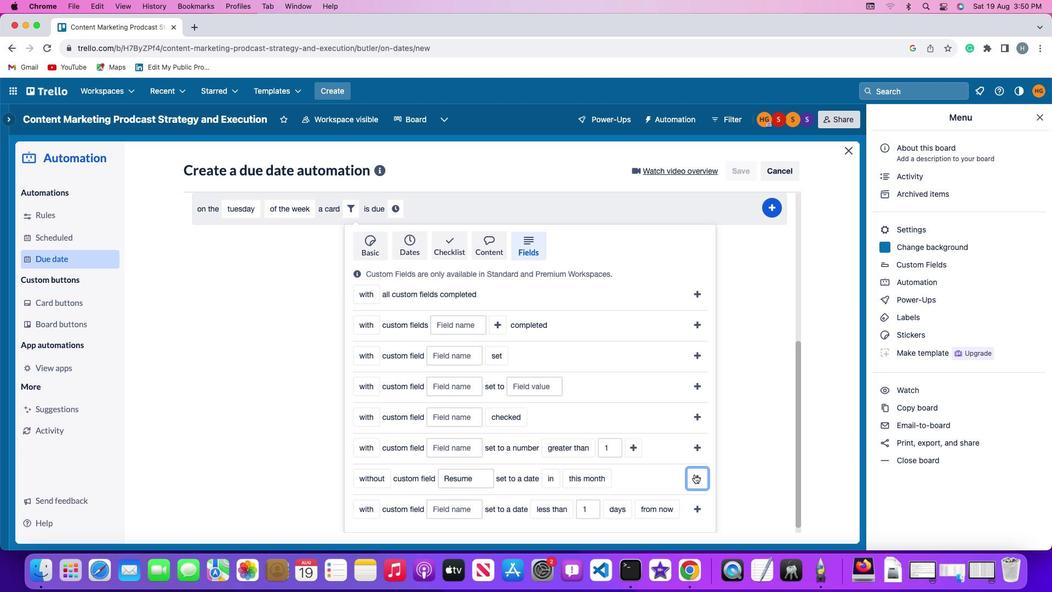 
Action: Mouse moved to (622, 474)
Screenshot: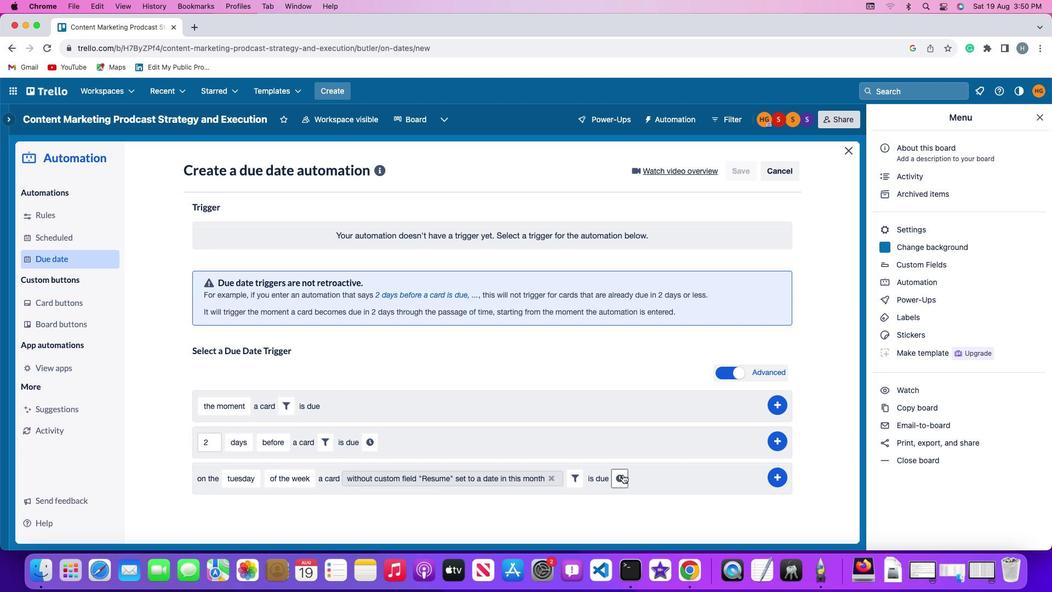 
Action: Mouse pressed left at (622, 474)
Screenshot: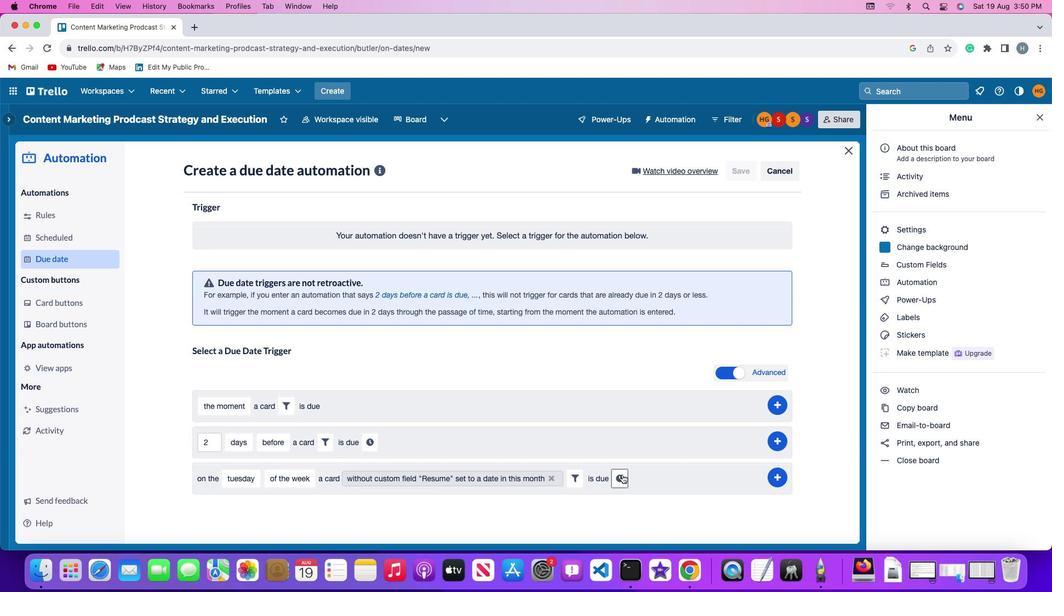 
Action: Mouse moved to (640, 480)
Screenshot: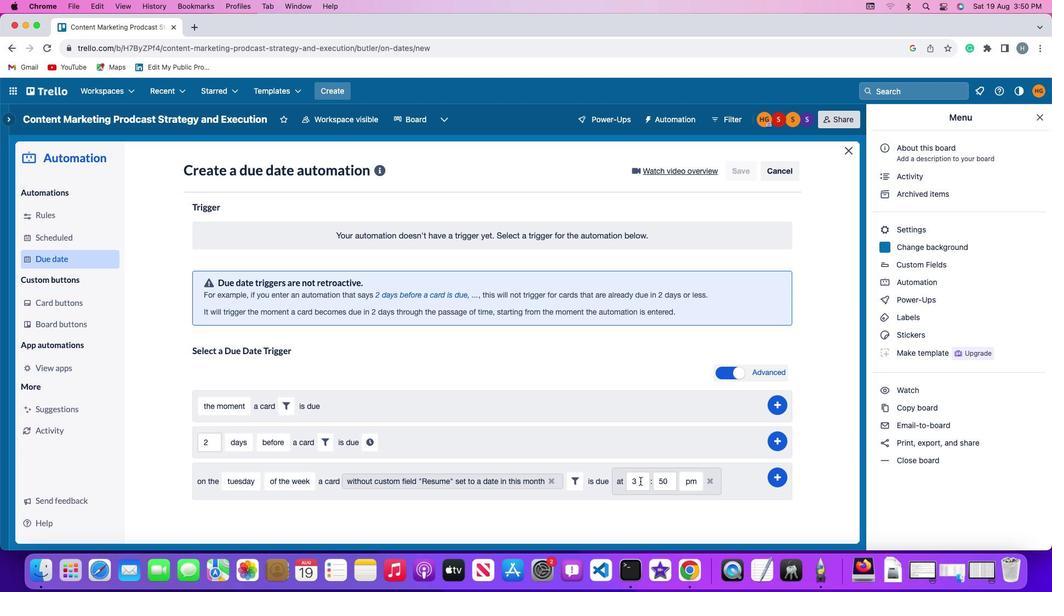 
Action: Mouse pressed left at (640, 480)
Screenshot: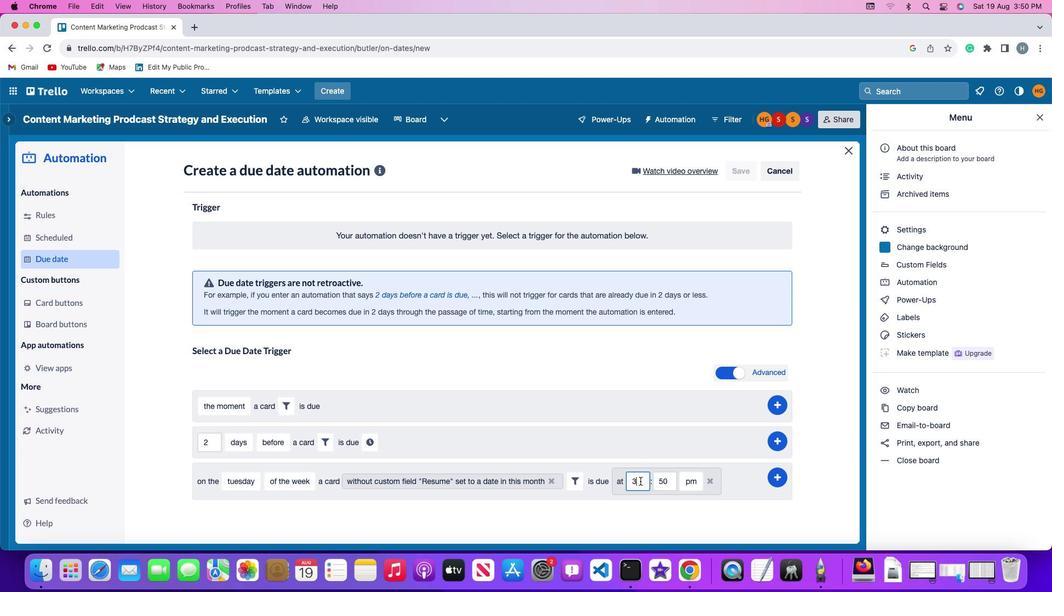 
Action: Mouse moved to (641, 479)
Screenshot: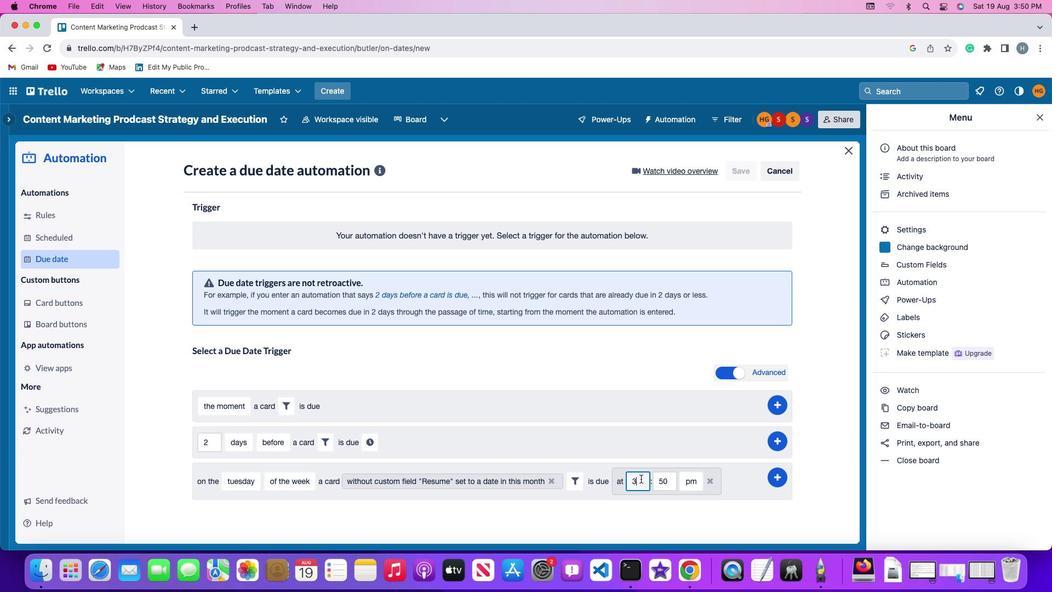 
Action: Key pressed Key.backspace
Screenshot: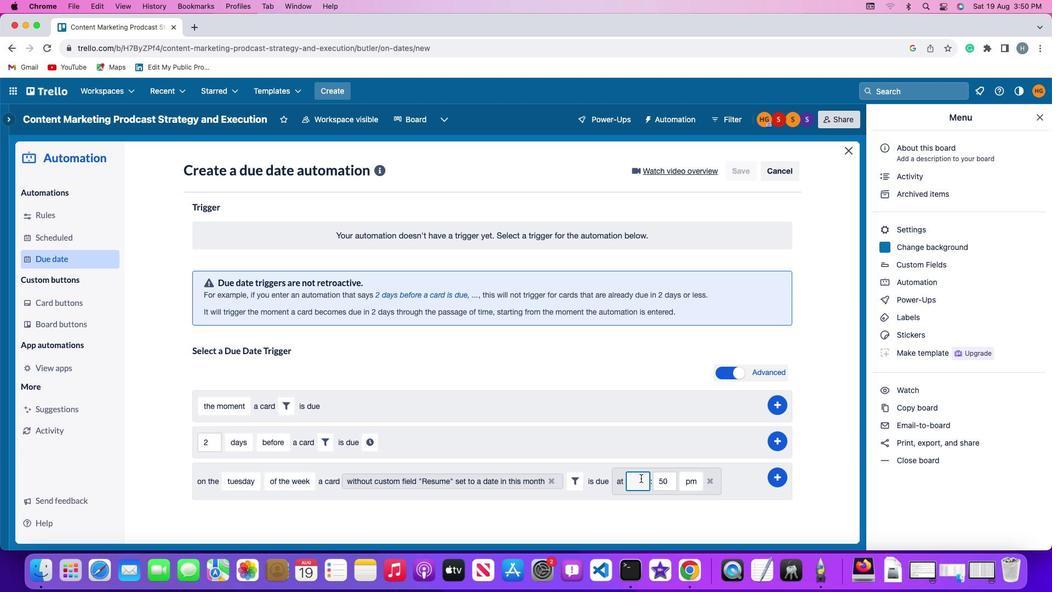 
Action: Mouse moved to (641, 477)
Screenshot: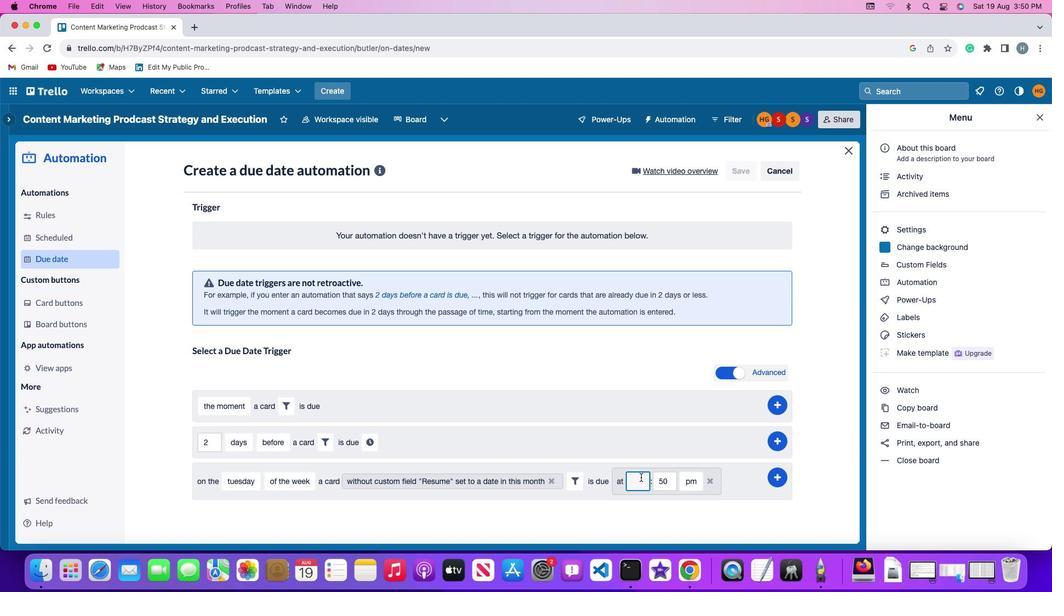 
Action: Key pressed '1''1'
Screenshot: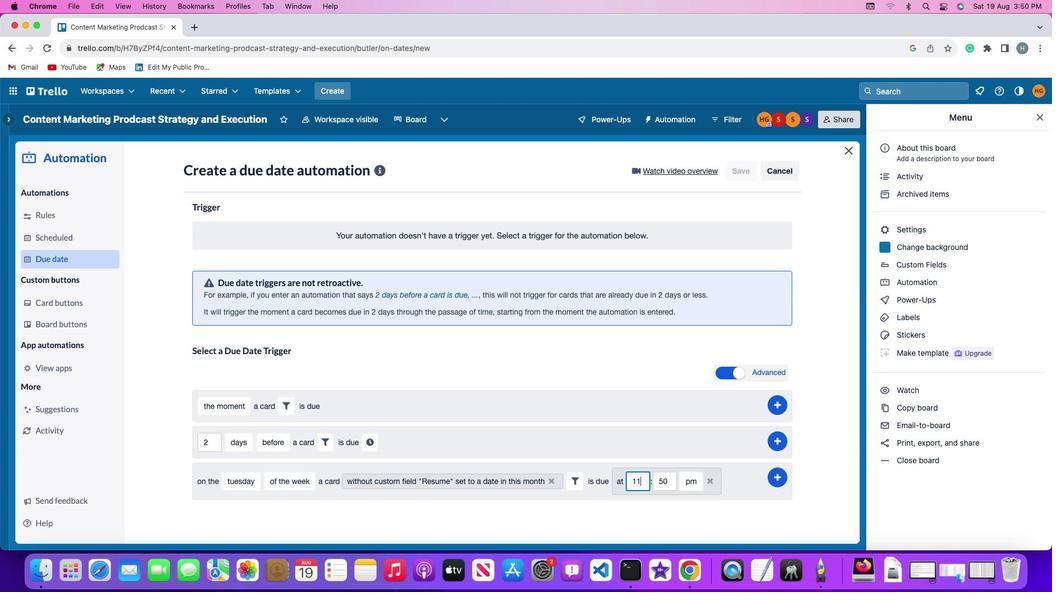 
Action: Mouse moved to (667, 478)
Screenshot: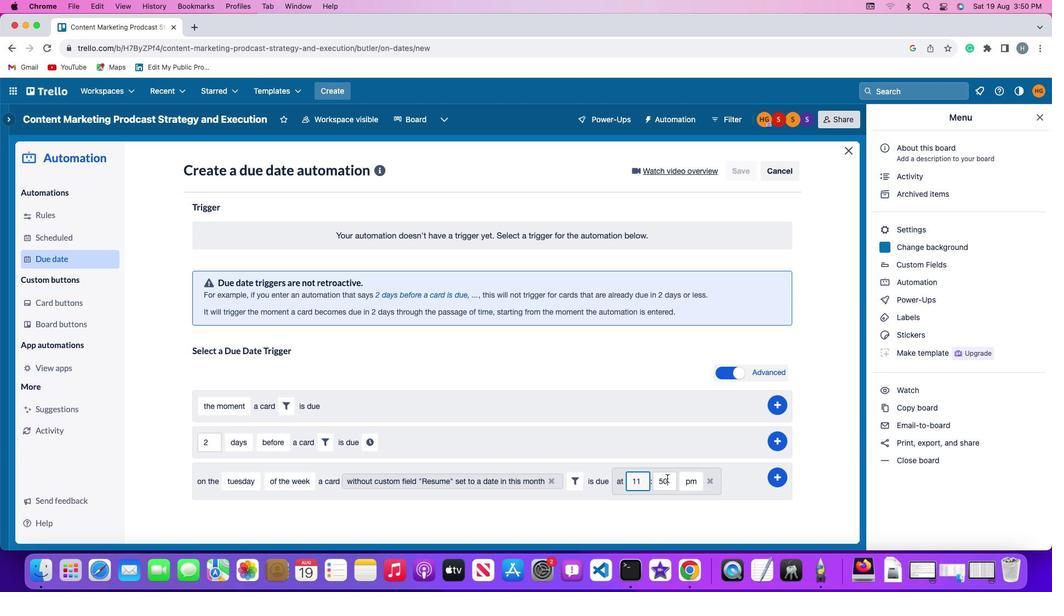 
Action: Mouse pressed left at (667, 478)
Screenshot: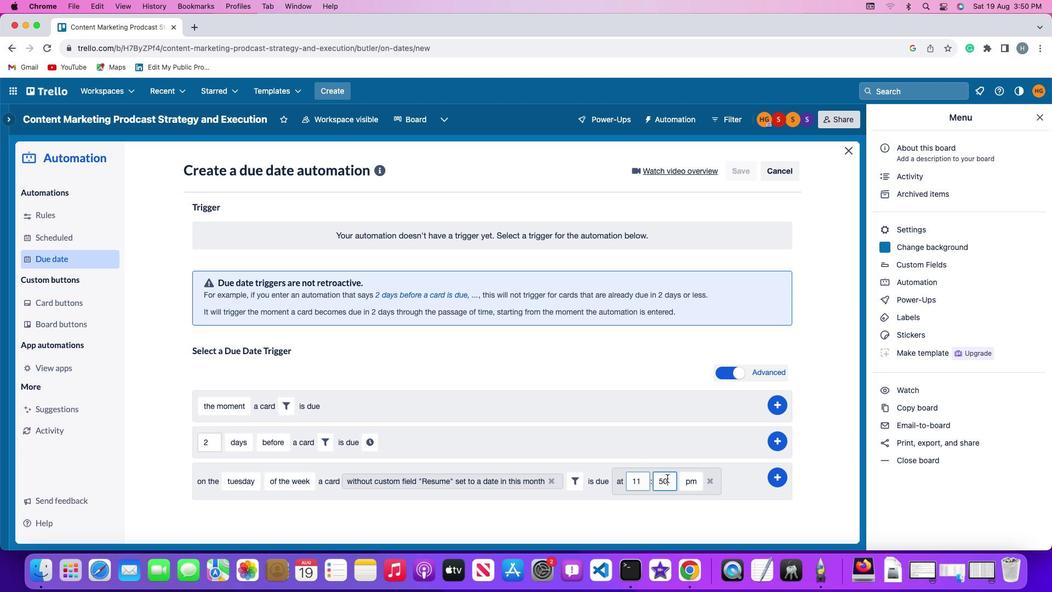 
Action: Key pressed Key.backspaceKey.backspace'0''0'
Screenshot: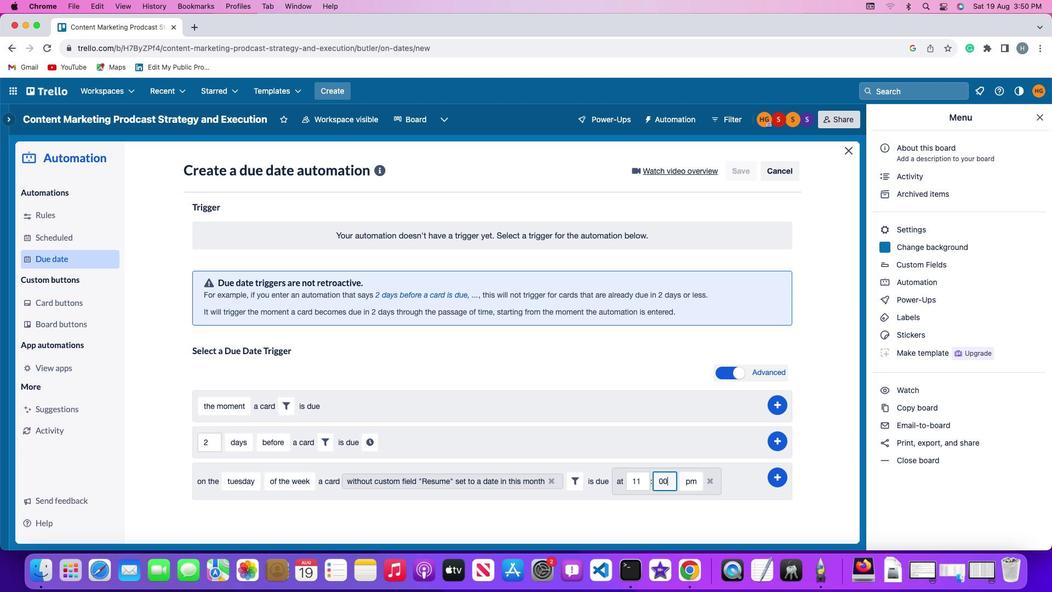 
Action: Mouse moved to (689, 478)
Screenshot: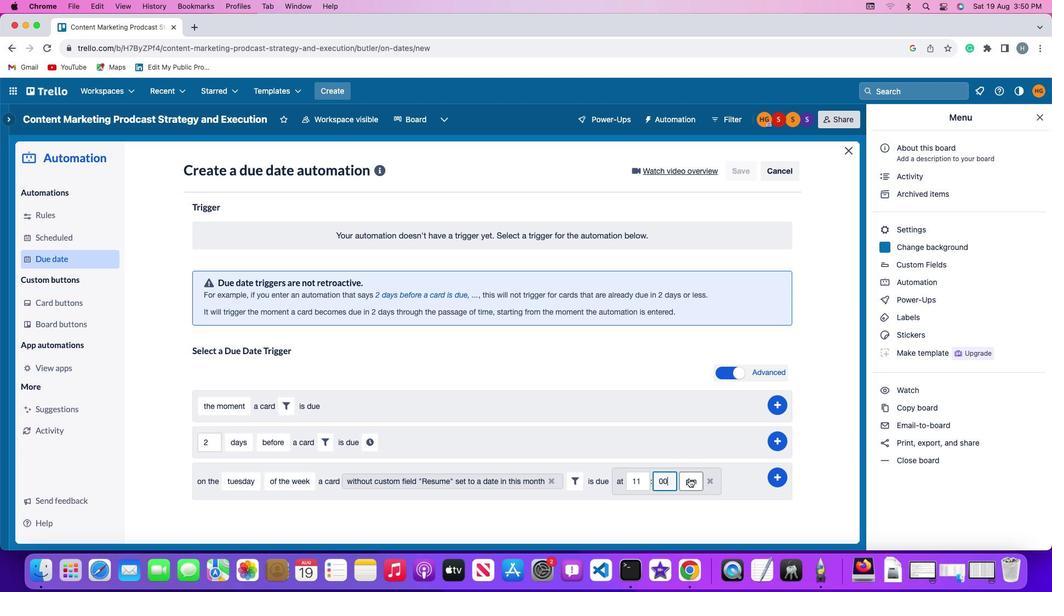
Action: Mouse pressed left at (689, 478)
Screenshot: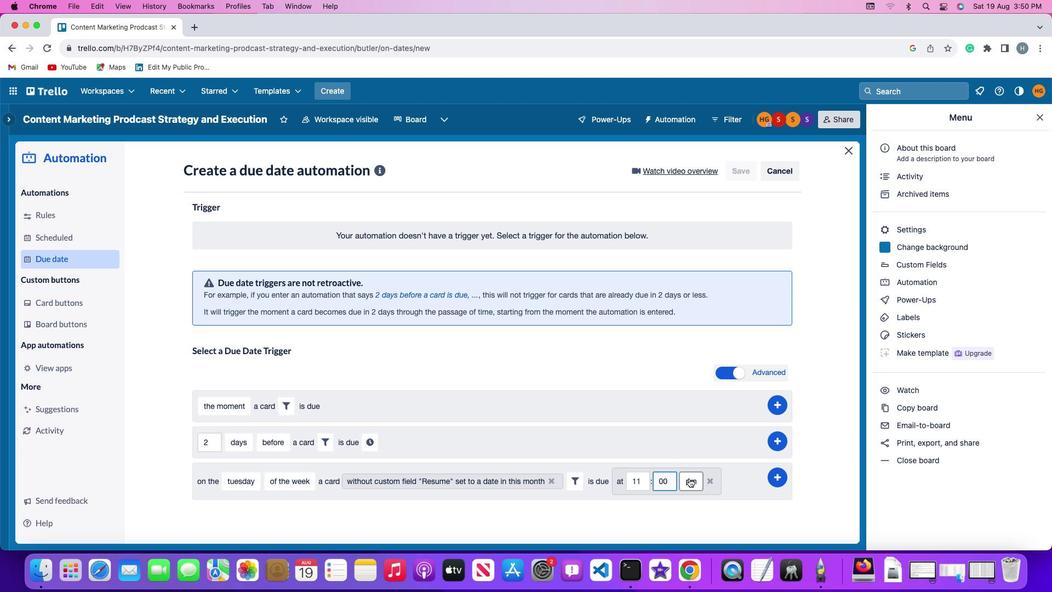 
Action: Mouse moved to (693, 498)
Screenshot: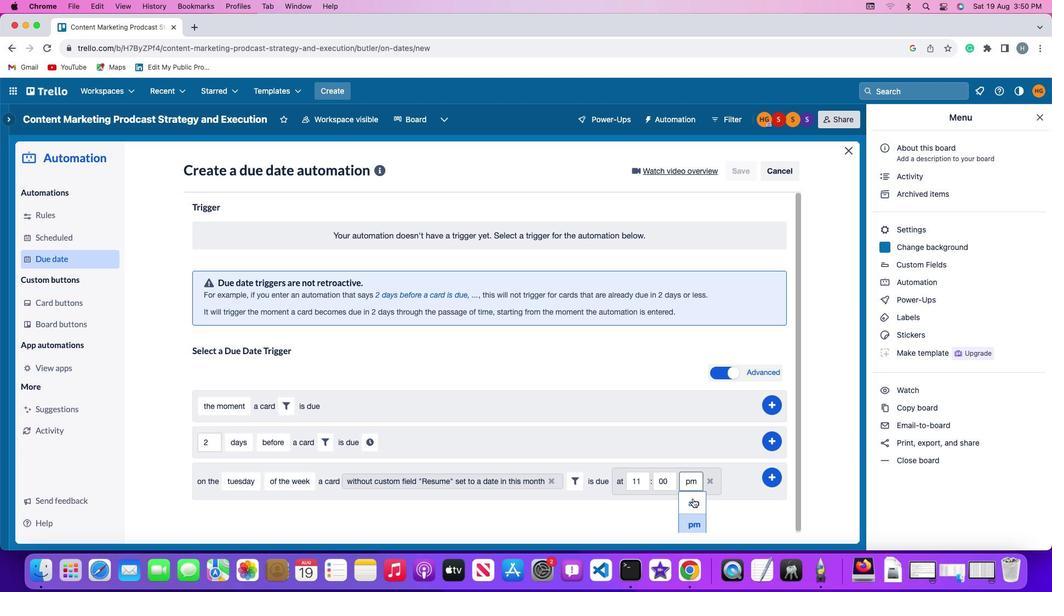 
Action: Mouse pressed left at (693, 498)
Screenshot: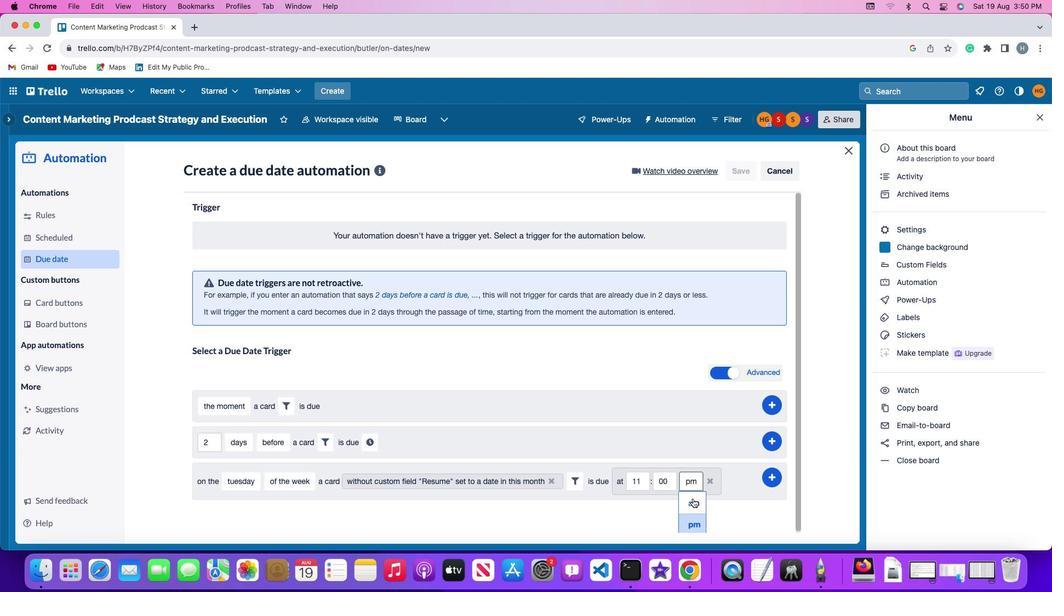 
Action: Mouse moved to (775, 476)
Screenshot: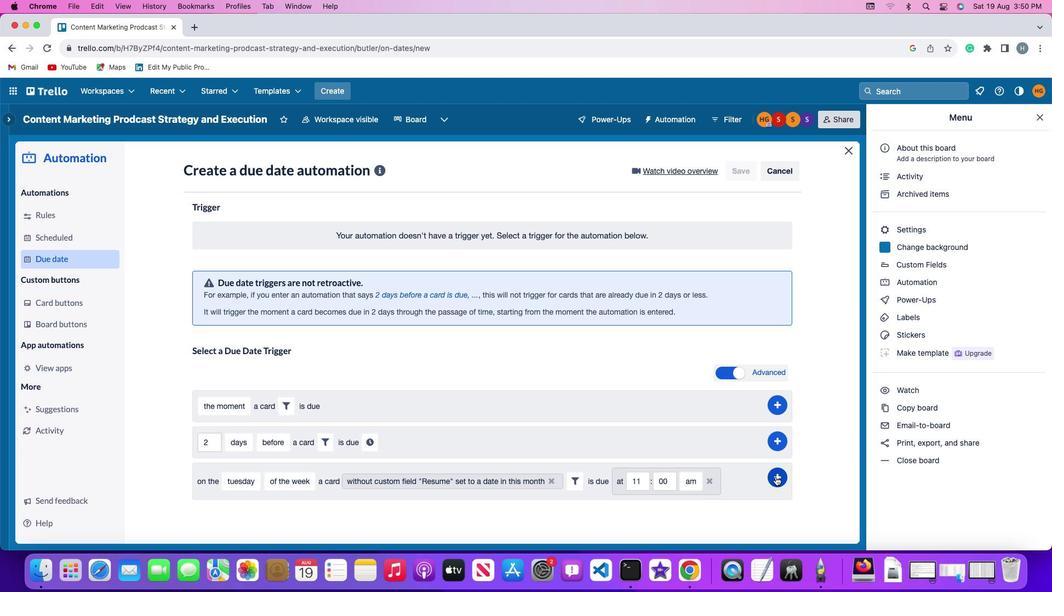 
Action: Mouse pressed left at (775, 476)
Screenshot: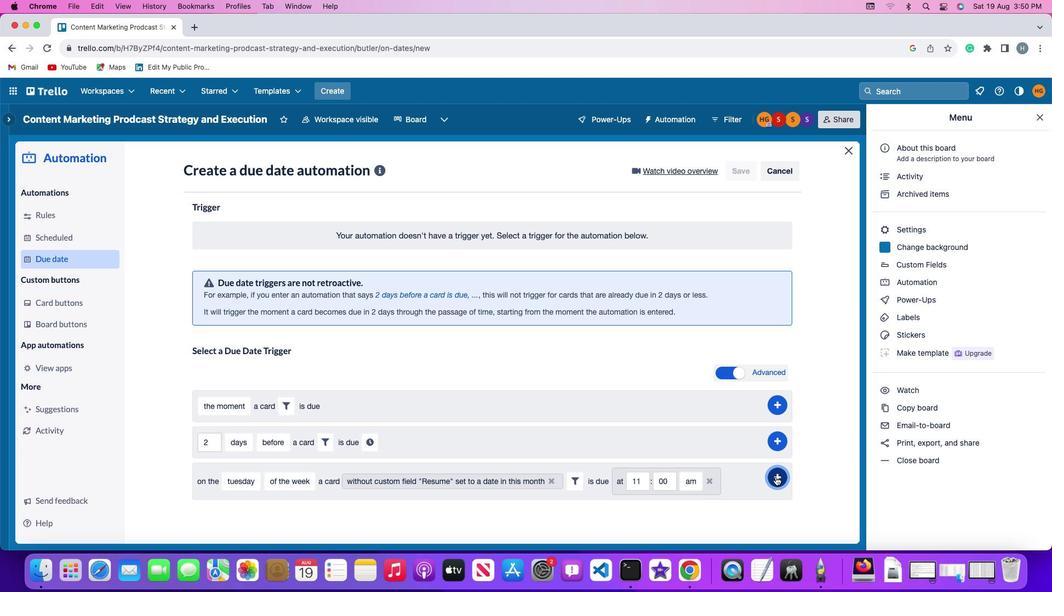 
Action: Mouse moved to (807, 395)
Screenshot: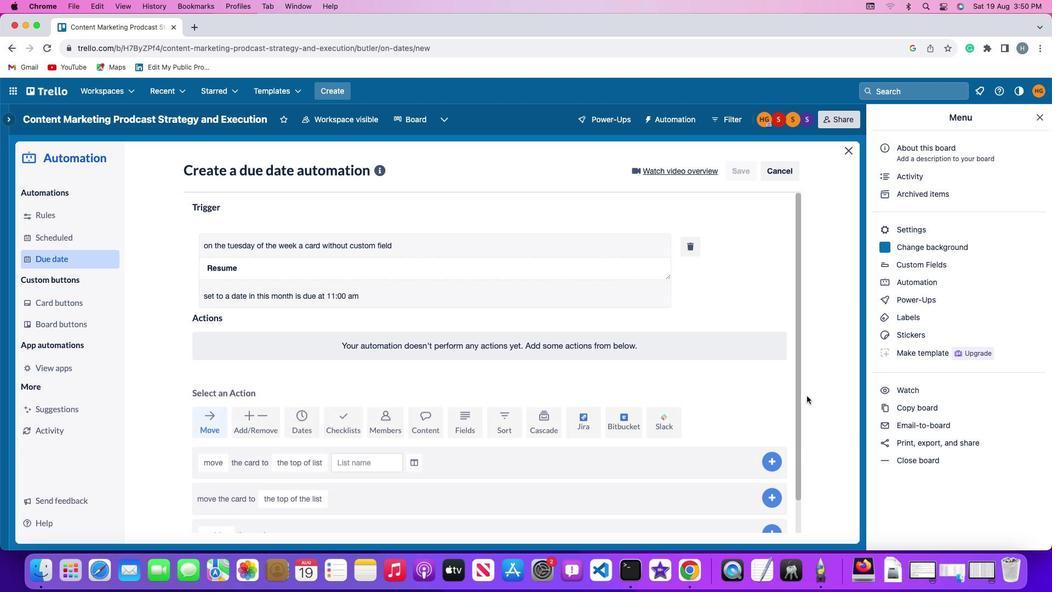 
